 Task: Open Card PPC Ad Campaign in Board Sales Funnel Optimization and Management to Workspace Brand Strategy and add a team member Softage.2@softage.net, a label Blue, a checklist Literary Agent Representation, an attachment from your computer, a color Blue and finally, add a card description 'Develop and launch new email marketing campaign' and a comment 'Let us approach this task with a sense of self-reflection and self-awareness, recognizing our own strengths and weaknesses.'. Add a start date 'Jan 06, 1900' with a due date 'Jan 13, 1900'
Action: Mouse moved to (368, 164)
Screenshot: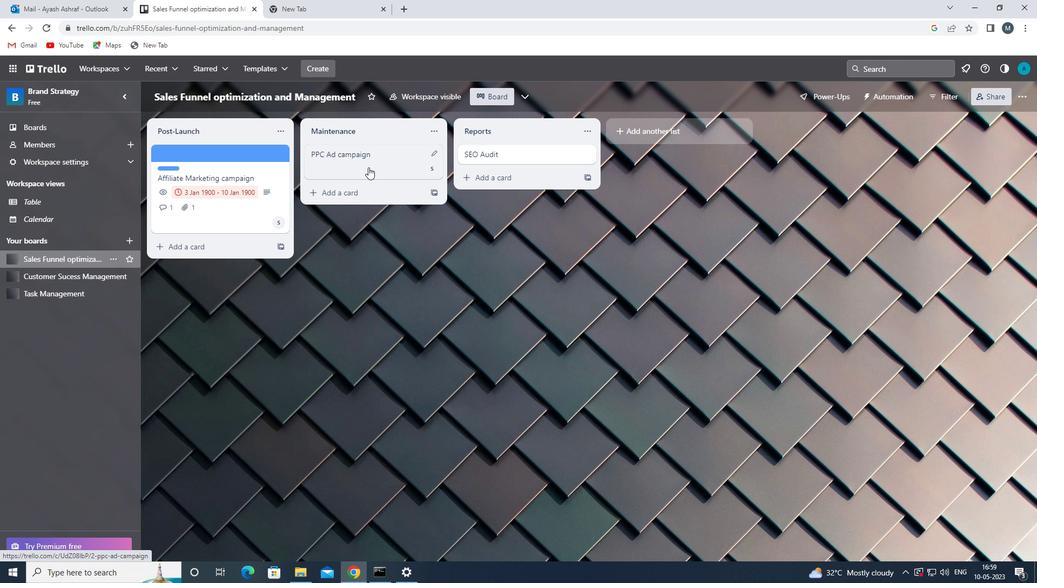 
Action: Mouse pressed left at (368, 164)
Screenshot: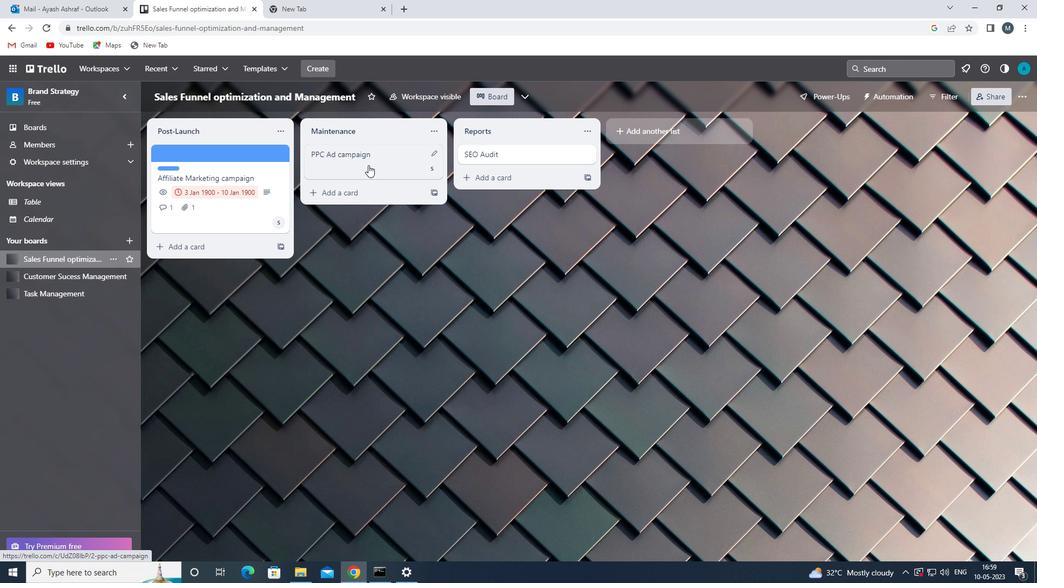 
Action: Mouse moved to (654, 193)
Screenshot: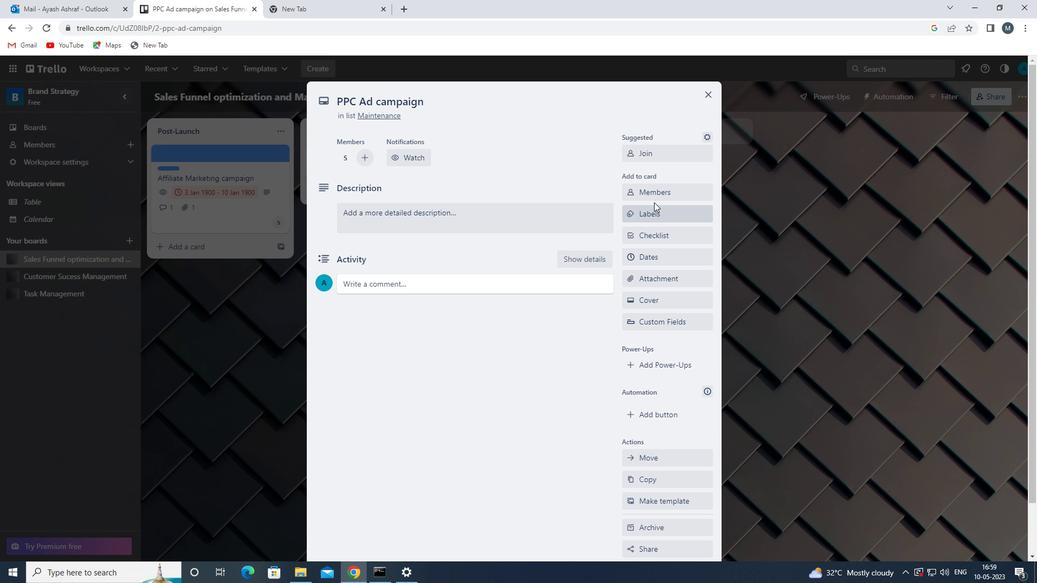 
Action: Mouse pressed left at (654, 193)
Screenshot: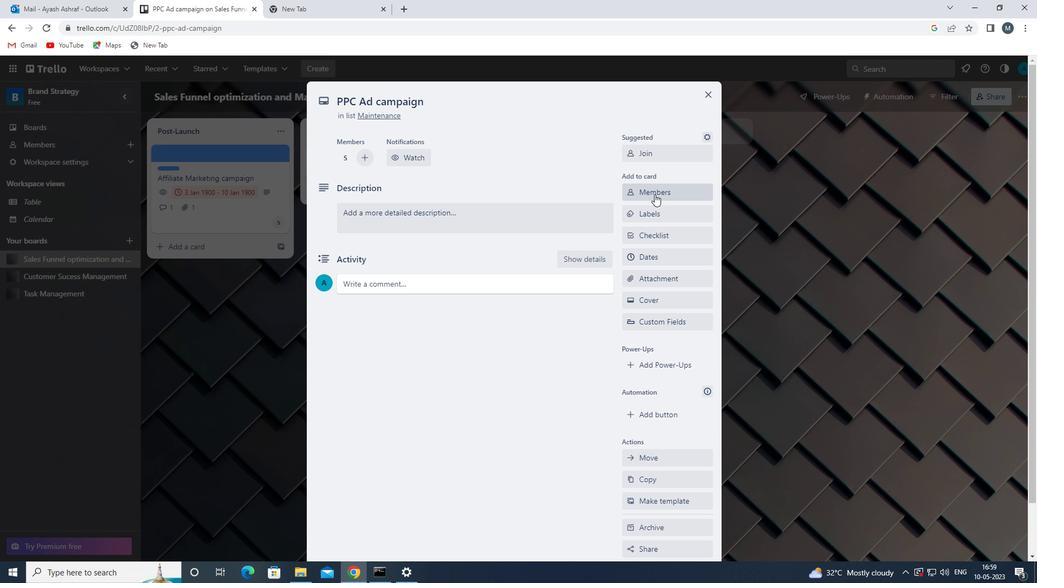 
Action: Mouse moved to (687, 328)
Screenshot: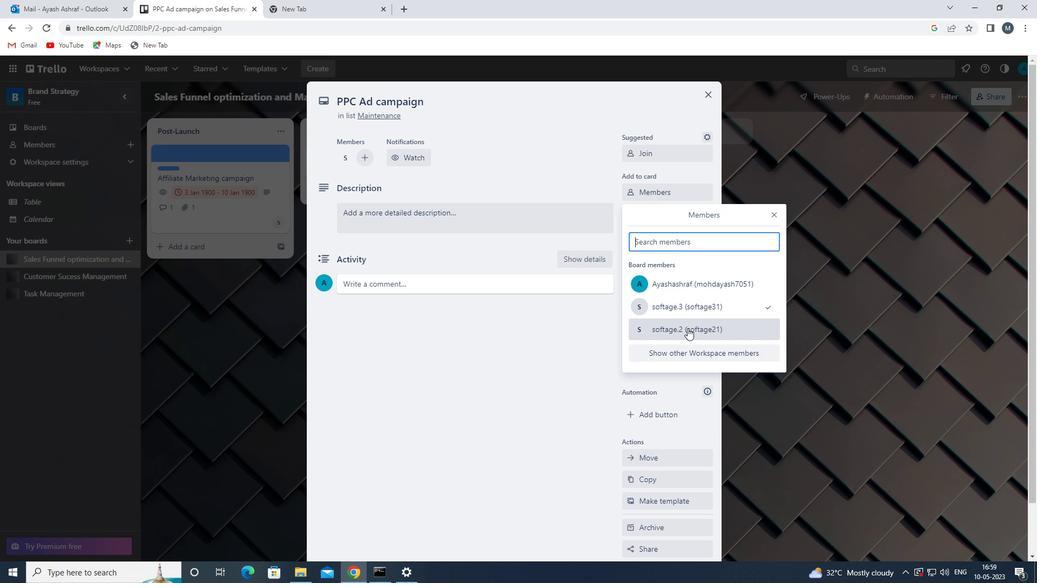 
Action: Mouse pressed left at (687, 328)
Screenshot: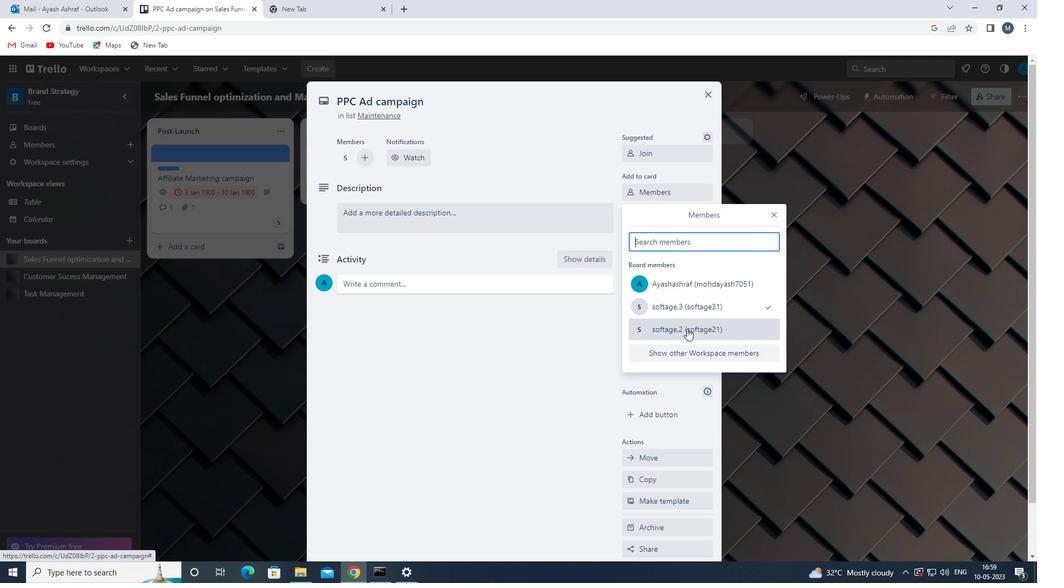
Action: Mouse moved to (770, 212)
Screenshot: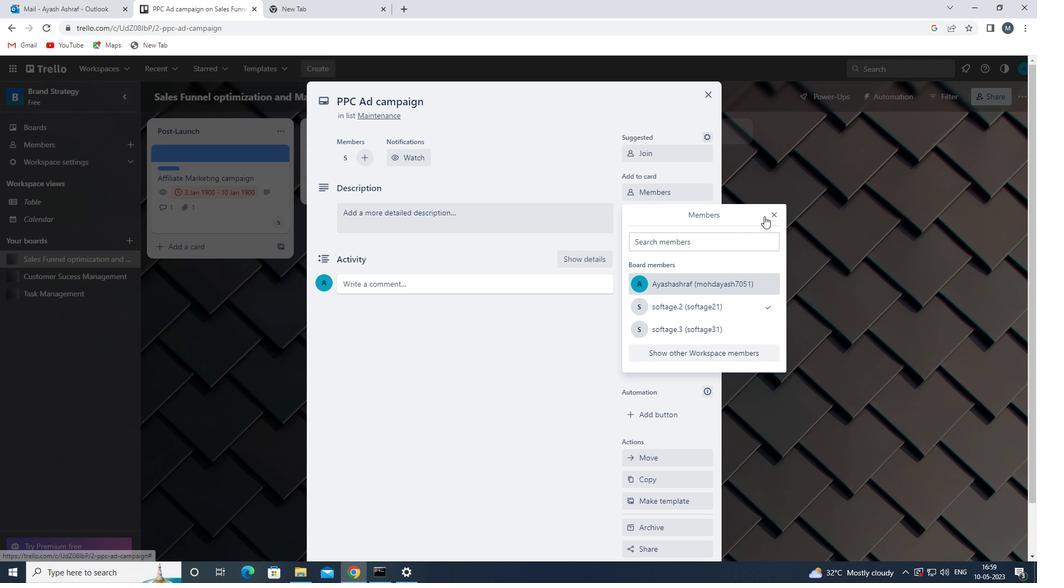 
Action: Mouse pressed left at (770, 212)
Screenshot: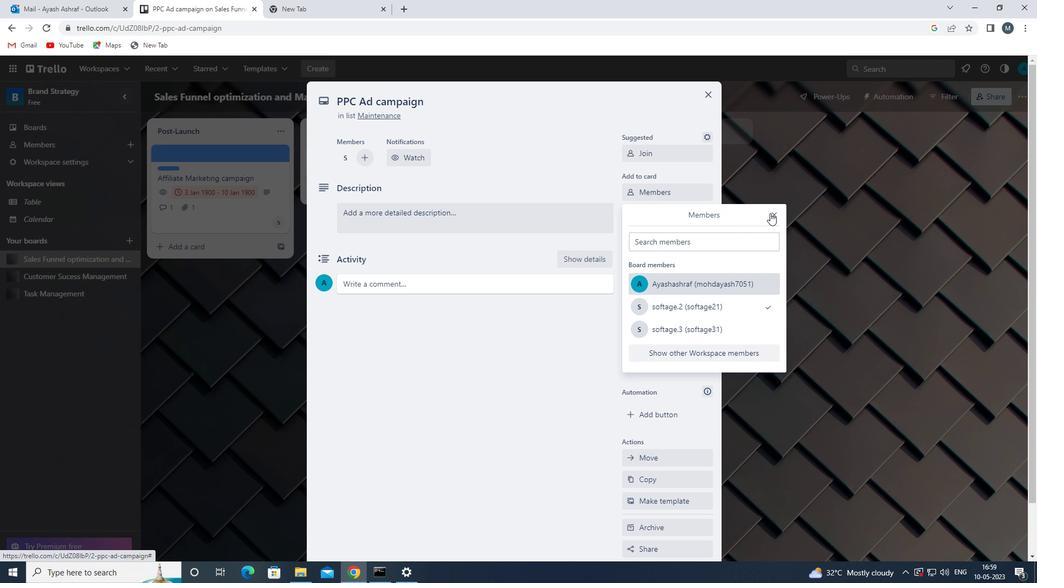 
Action: Mouse moved to (668, 219)
Screenshot: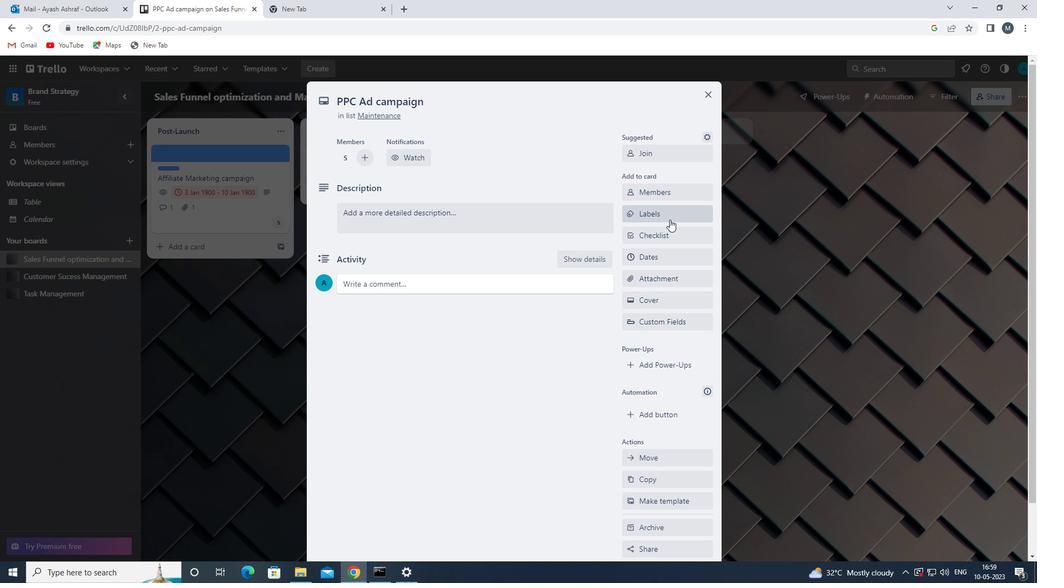 
Action: Mouse pressed left at (668, 219)
Screenshot: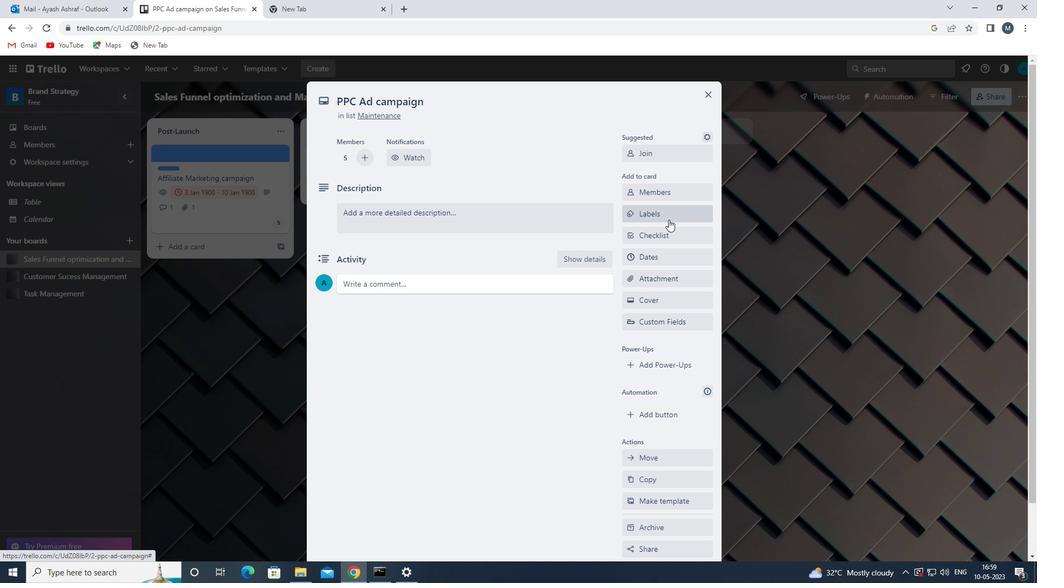 
Action: Mouse moved to (635, 400)
Screenshot: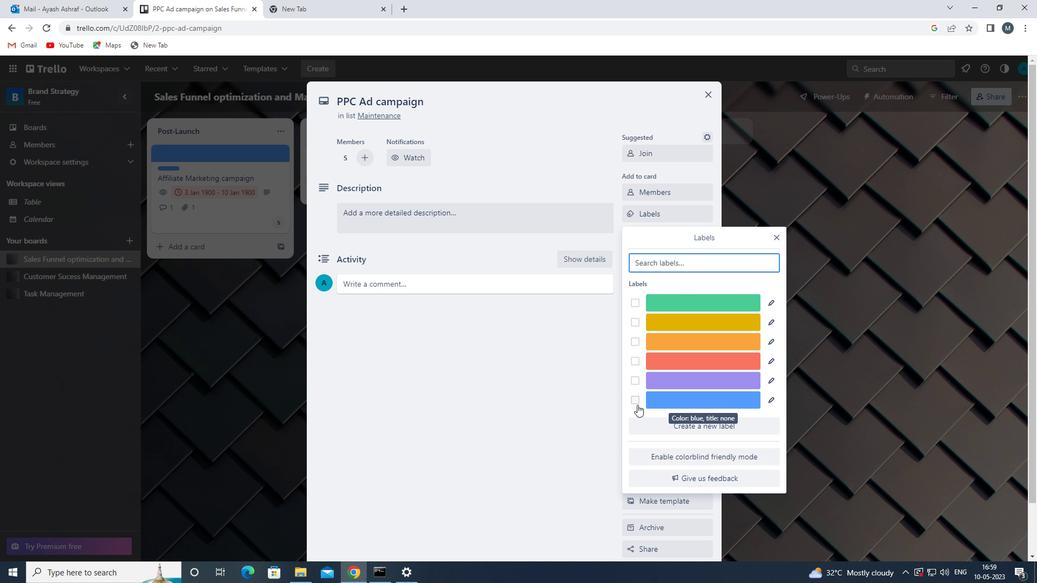 
Action: Mouse pressed left at (635, 400)
Screenshot: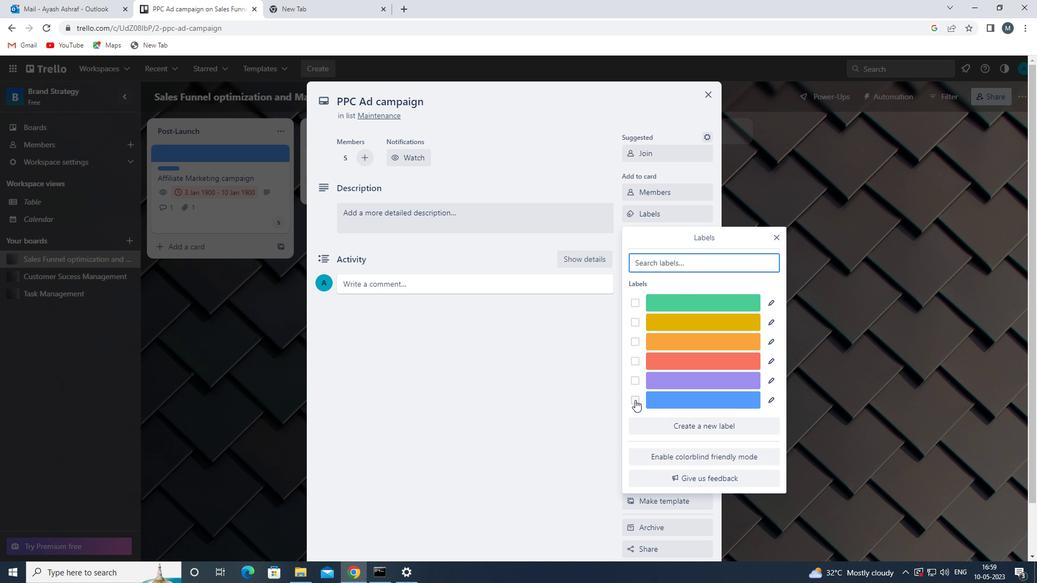 
Action: Mouse moved to (777, 235)
Screenshot: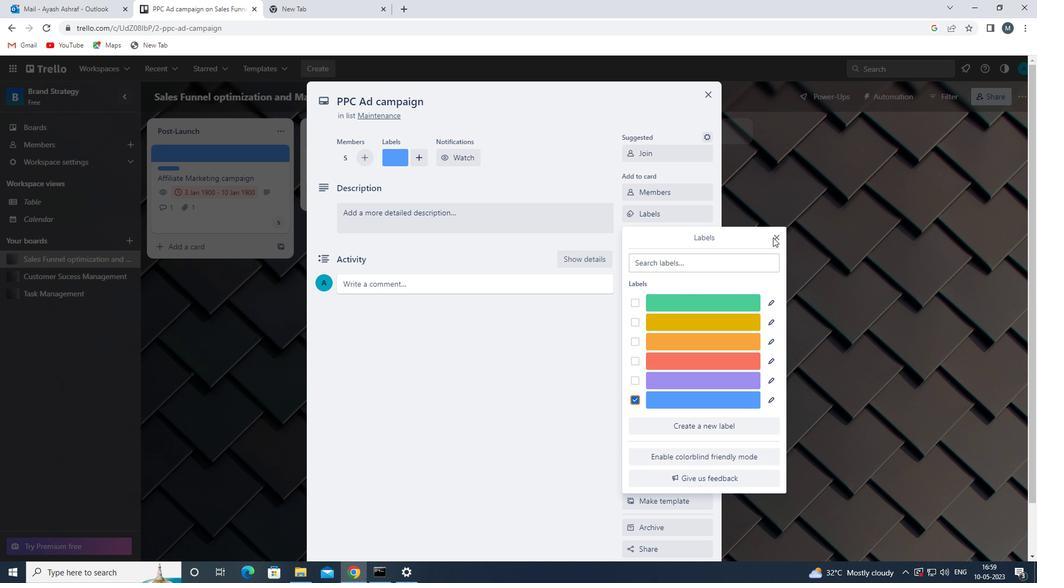 
Action: Mouse pressed left at (777, 235)
Screenshot: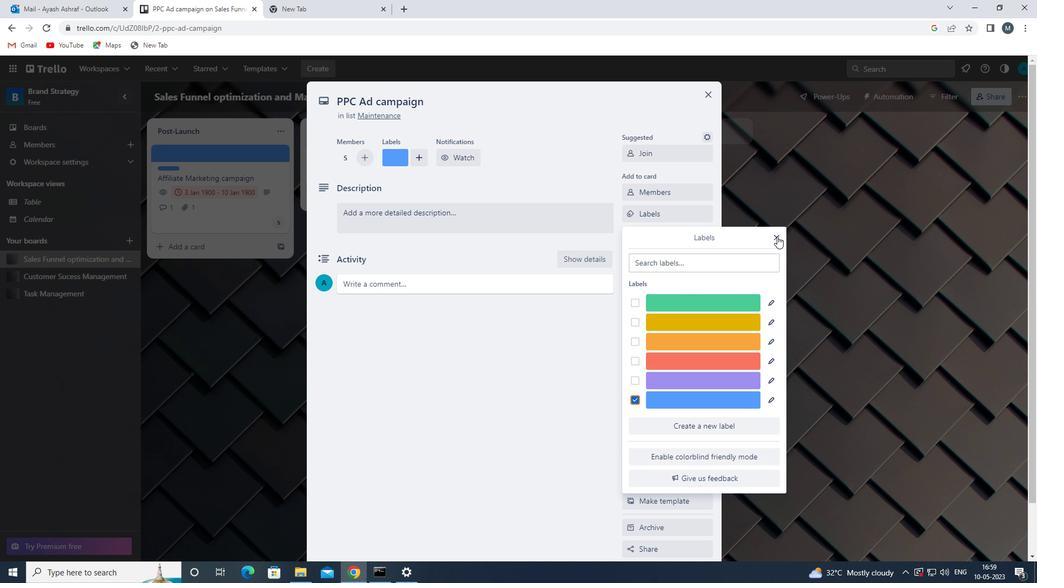 
Action: Mouse moved to (668, 238)
Screenshot: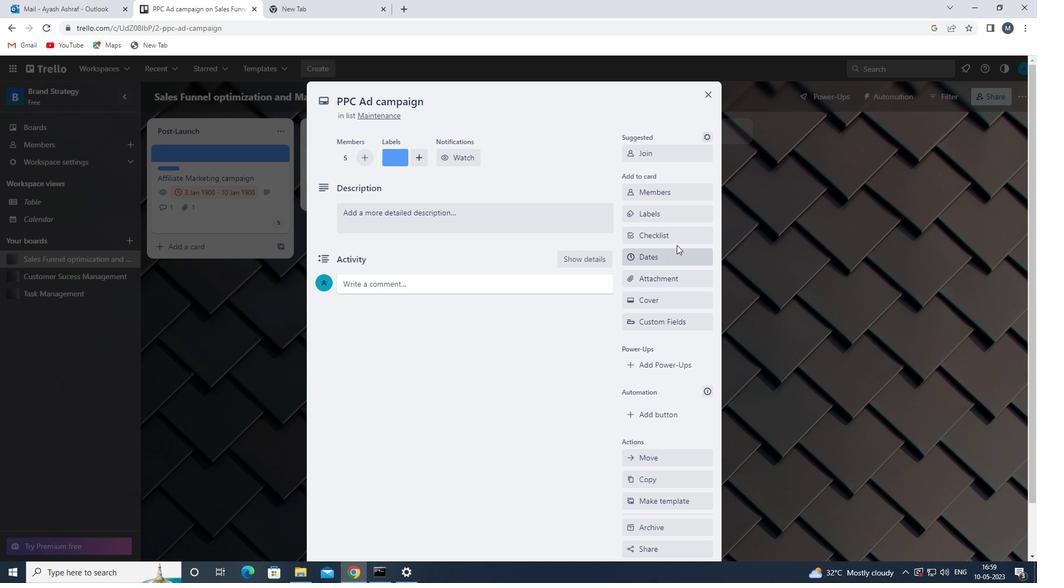 
Action: Mouse pressed left at (668, 238)
Screenshot: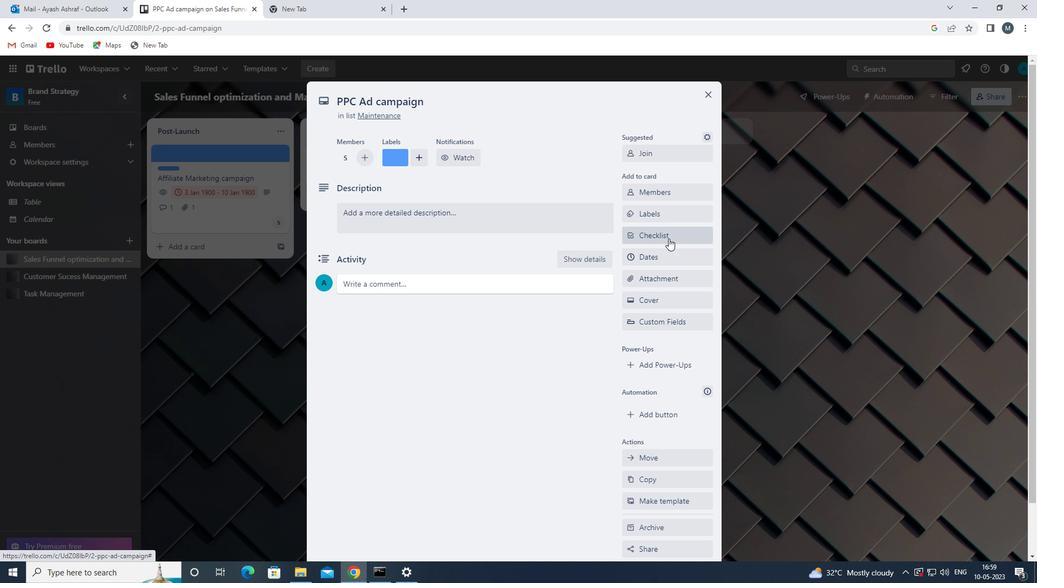 
Action: Mouse moved to (686, 294)
Screenshot: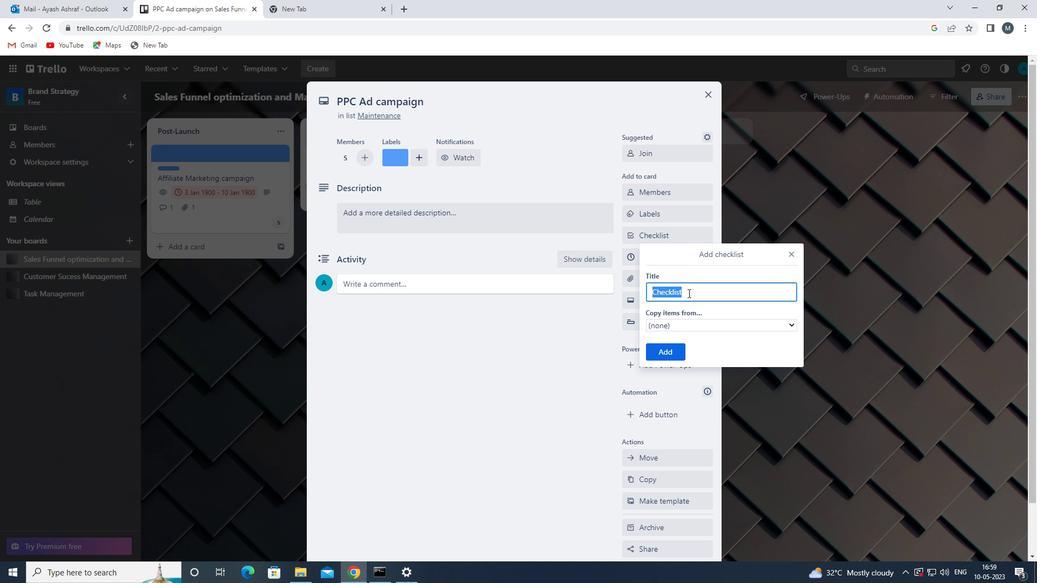 
Action: Key pressed <Key.backspace>li
Screenshot: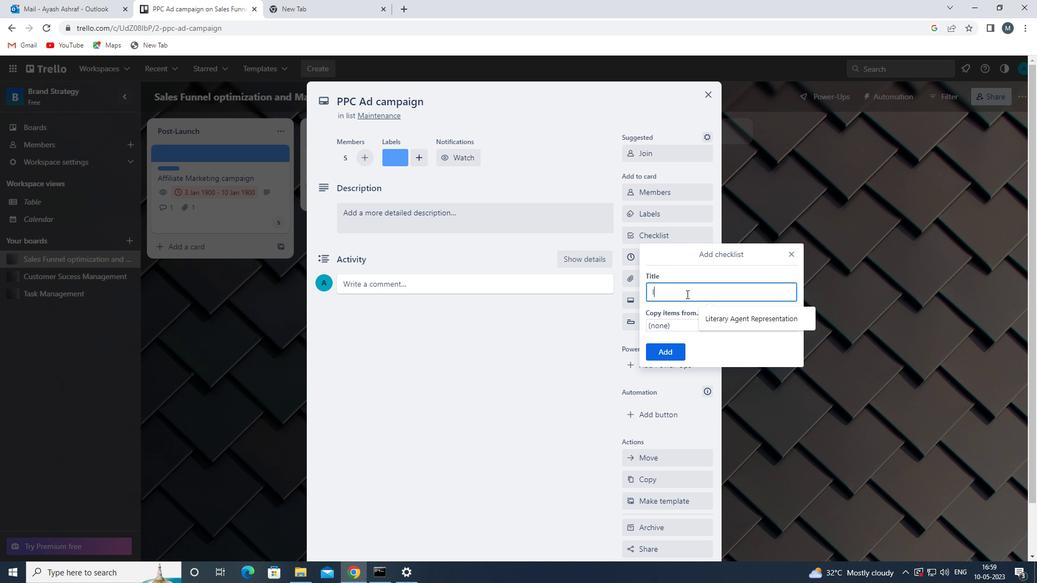 
Action: Mouse moved to (722, 325)
Screenshot: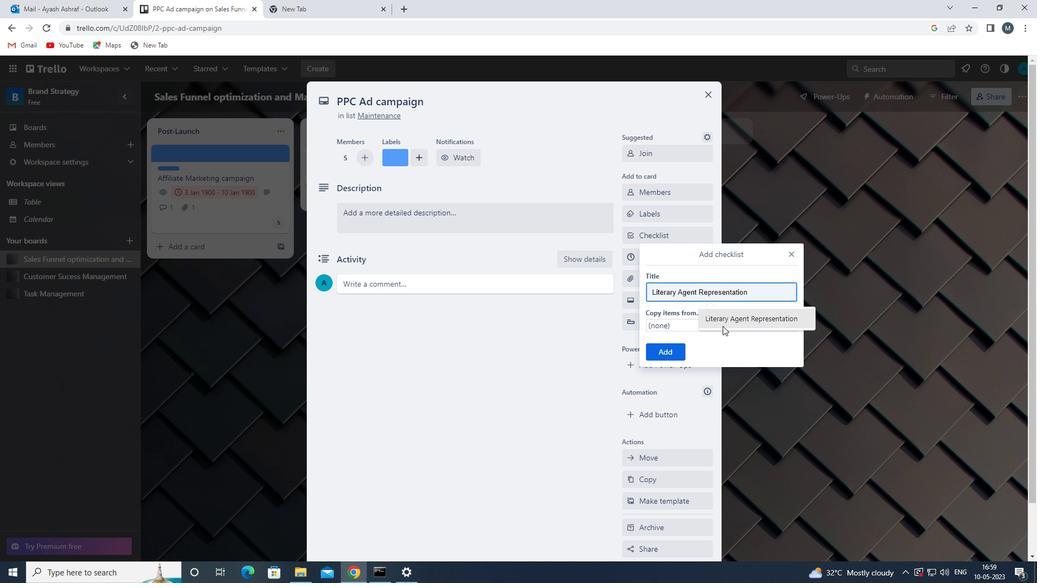 
Action: Mouse pressed left at (722, 325)
Screenshot: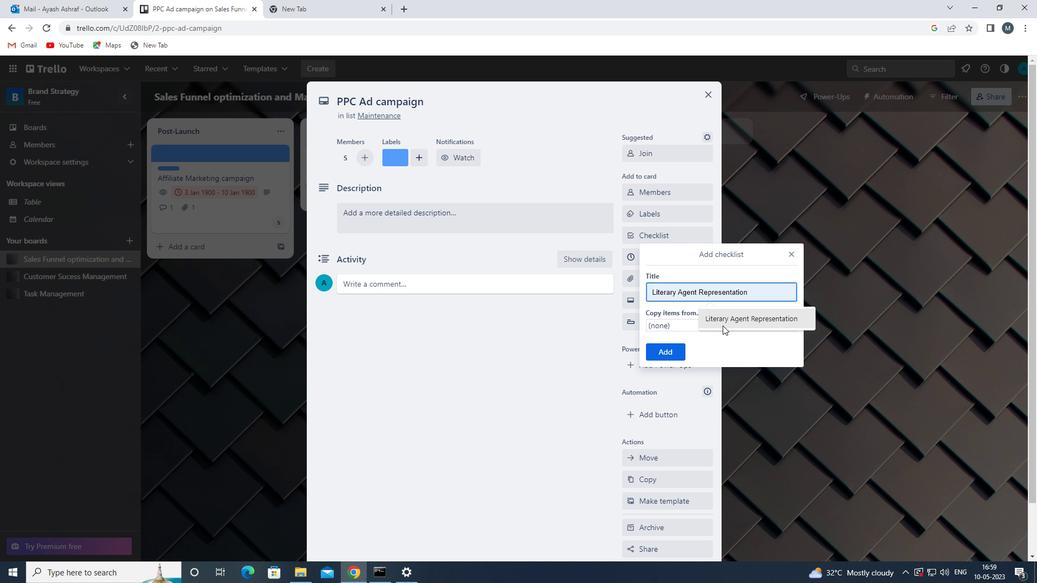 
Action: Mouse moved to (664, 358)
Screenshot: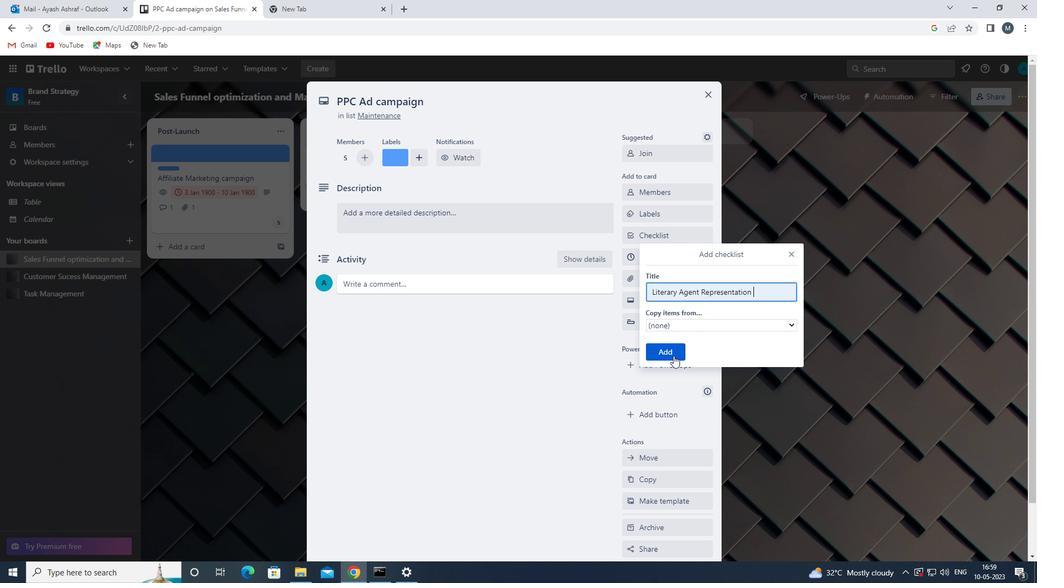 
Action: Mouse pressed left at (664, 358)
Screenshot: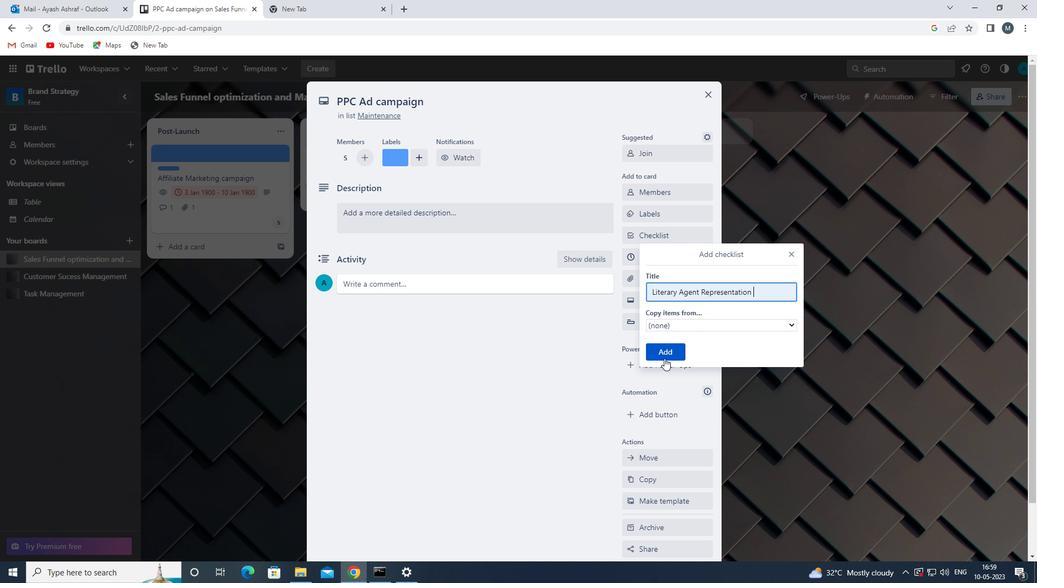 
Action: Mouse moved to (676, 284)
Screenshot: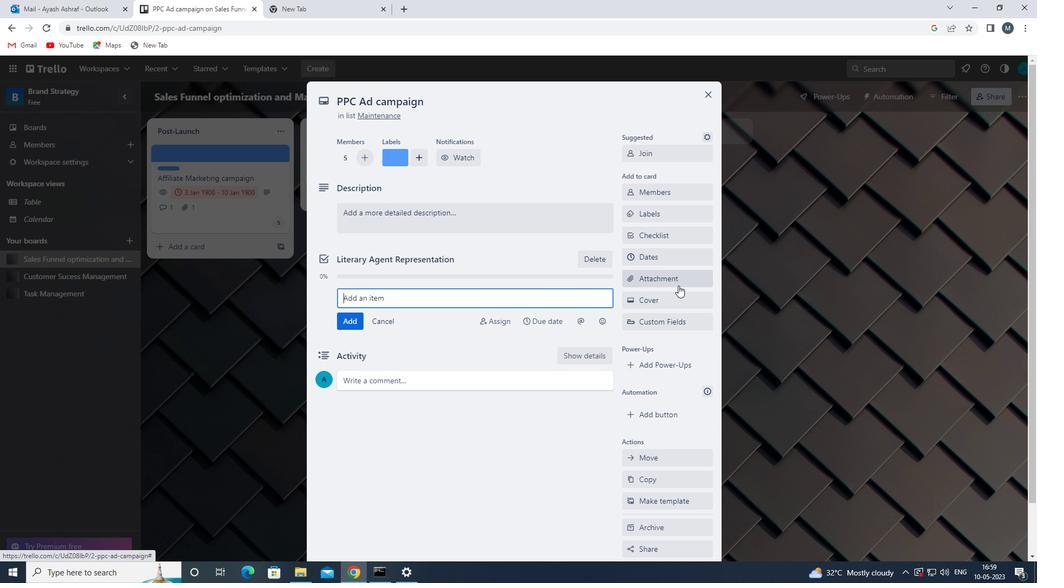 
Action: Mouse pressed left at (676, 284)
Screenshot: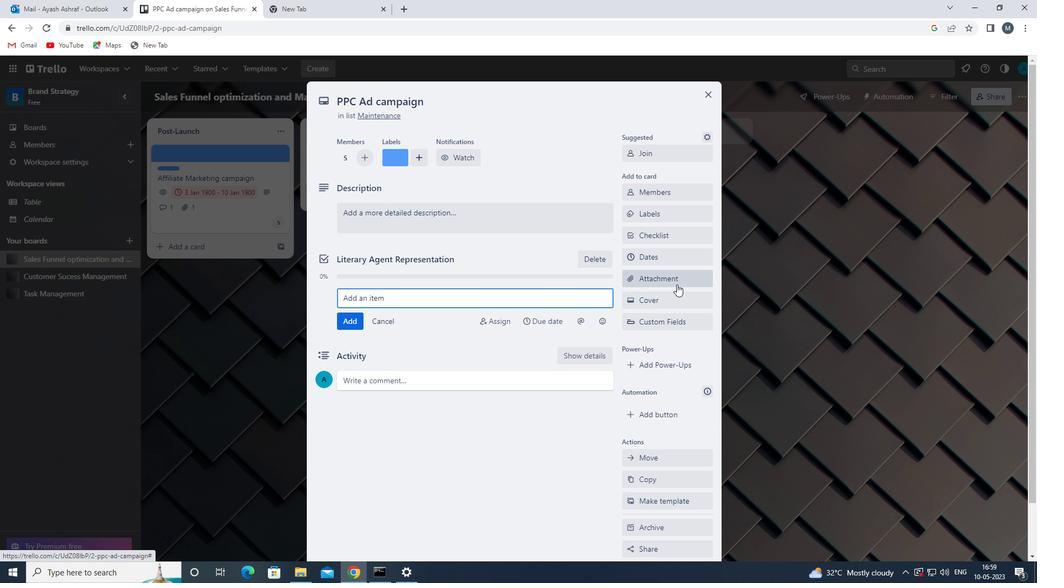 
Action: Mouse moved to (659, 328)
Screenshot: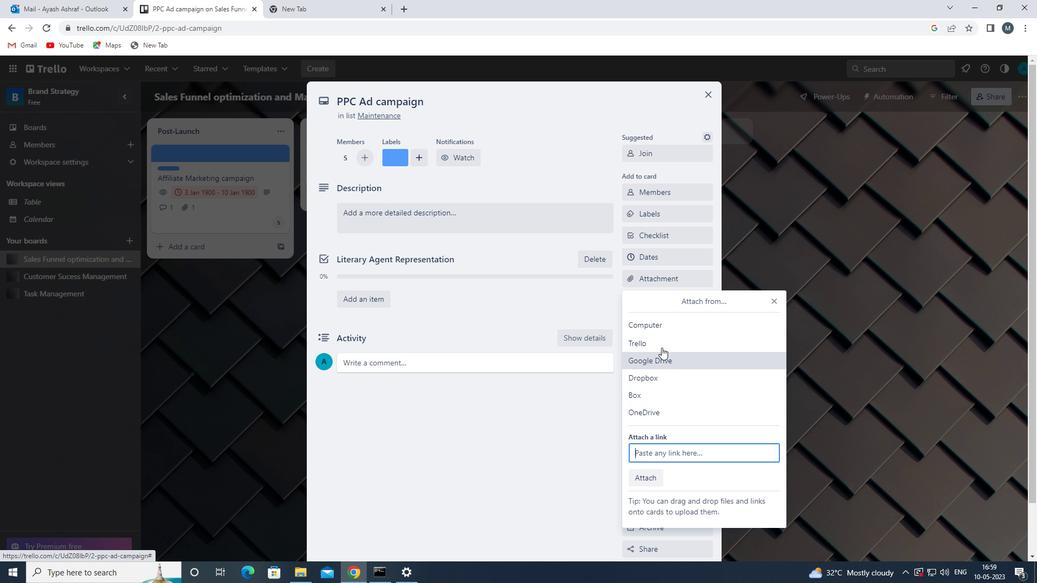 
Action: Mouse pressed left at (659, 328)
Screenshot: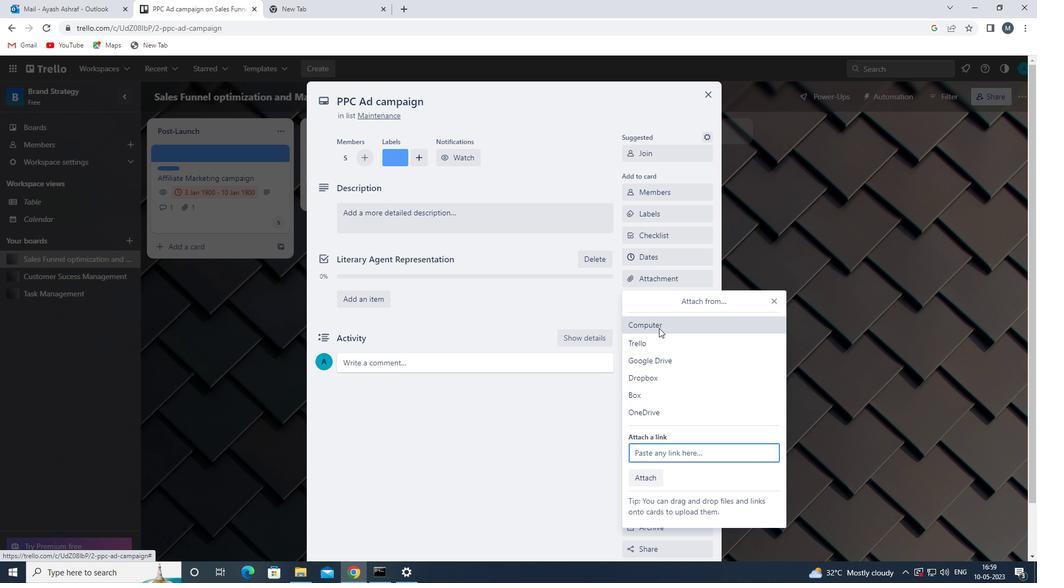 
Action: Mouse moved to (250, 190)
Screenshot: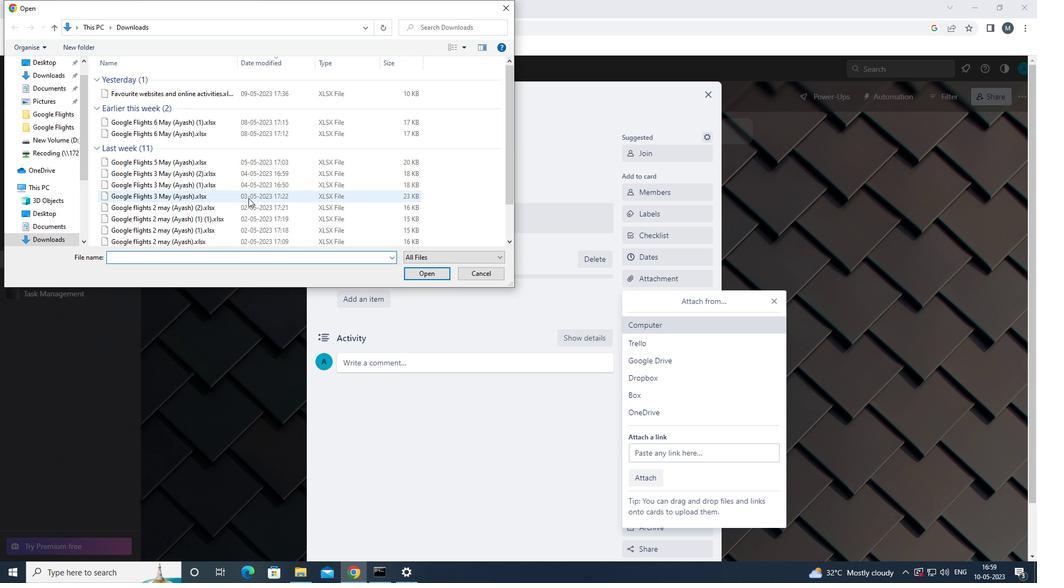 
Action: Mouse pressed left at (250, 190)
Screenshot: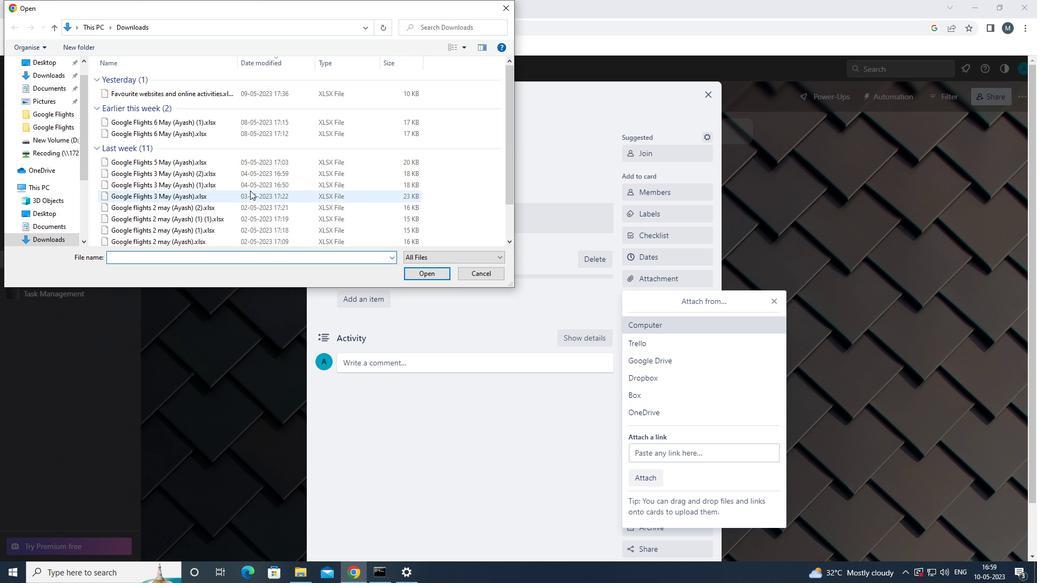 
Action: Mouse moved to (417, 269)
Screenshot: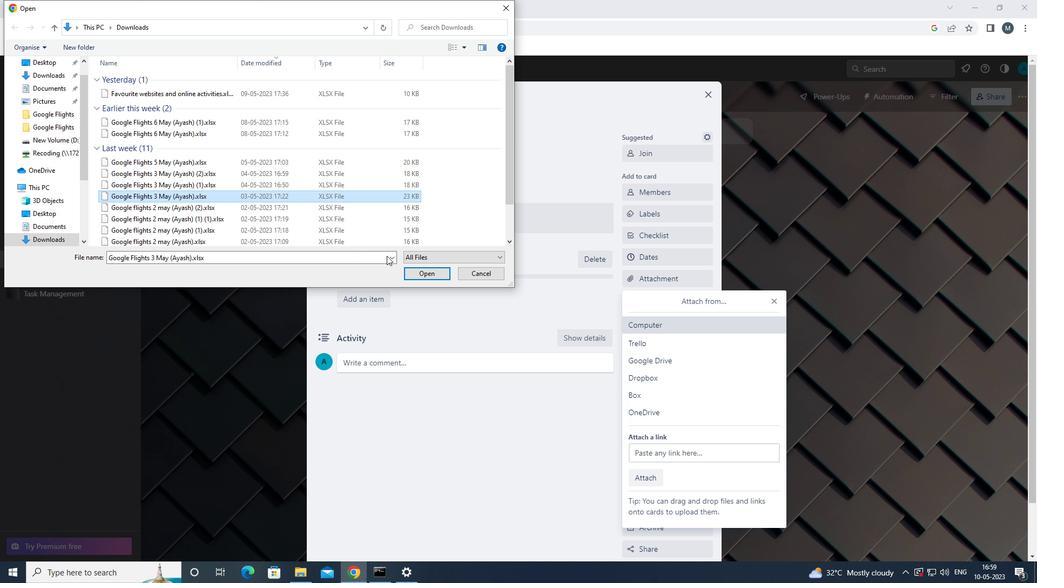 
Action: Mouse pressed left at (417, 269)
Screenshot: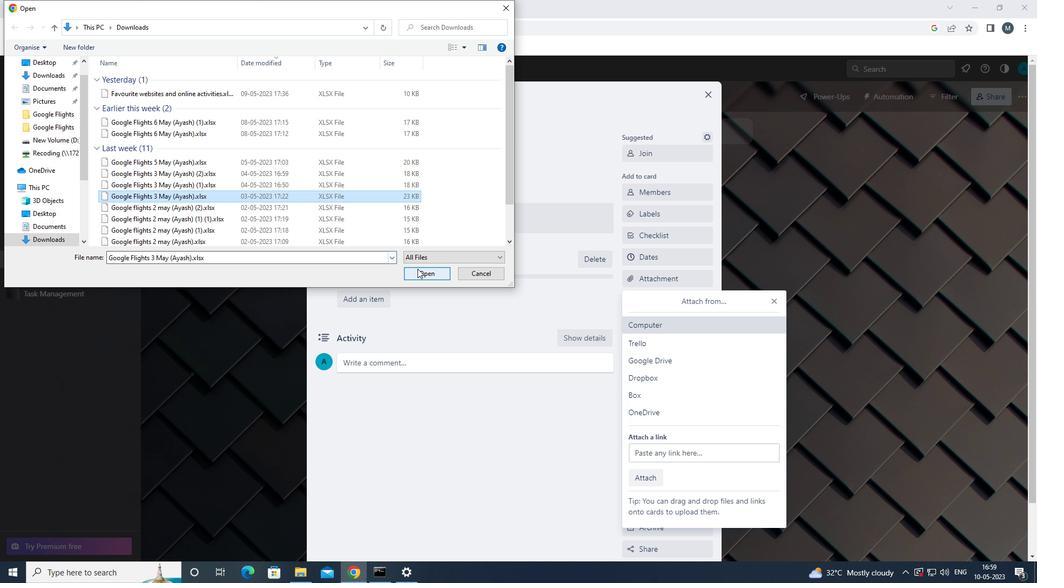 
Action: Mouse moved to (650, 306)
Screenshot: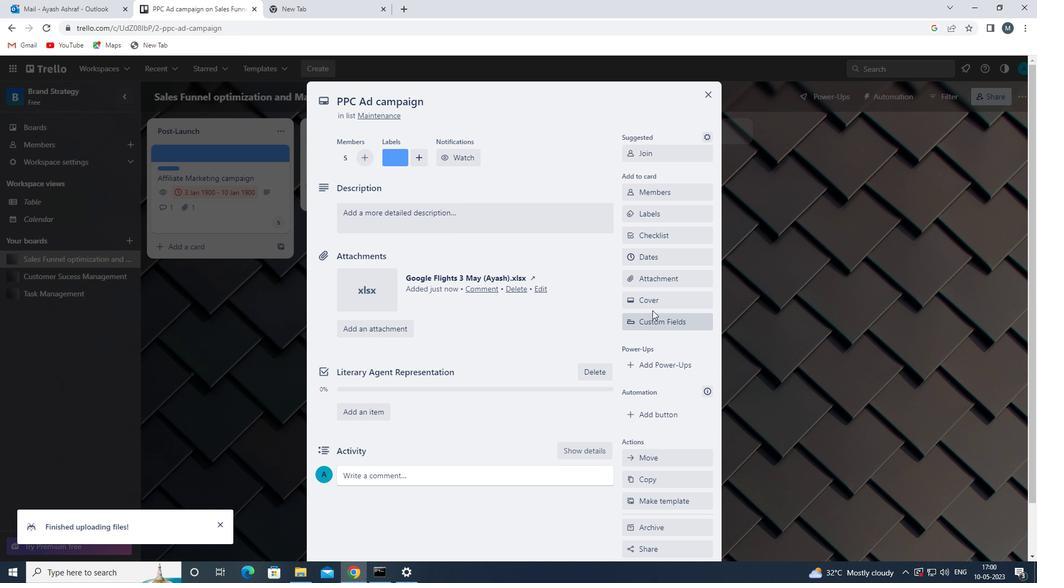 
Action: Mouse scrolled (650, 305) with delta (0, 0)
Screenshot: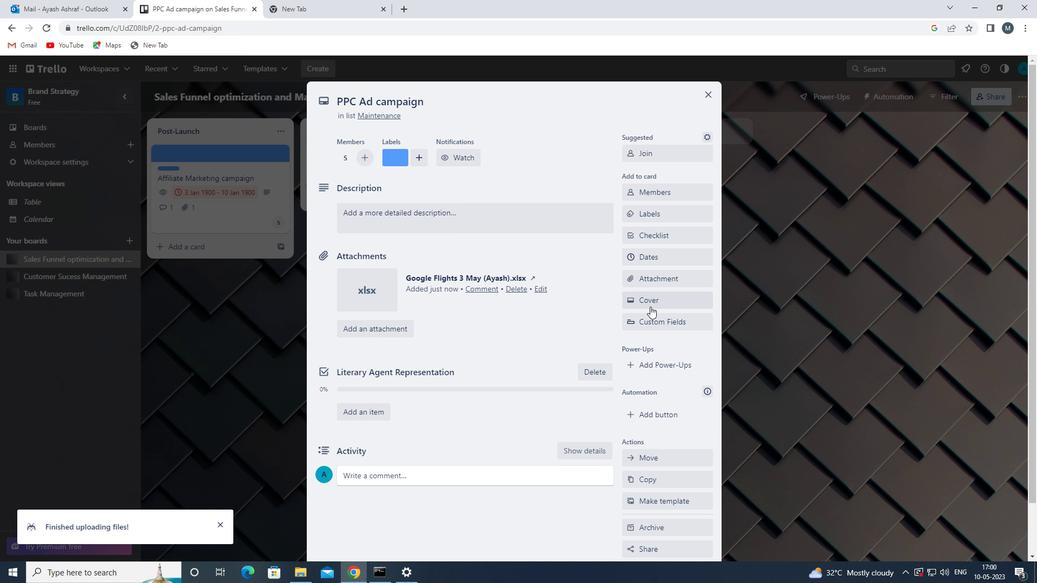 
Action: Mouse moved to (380, 162)
Screenshot: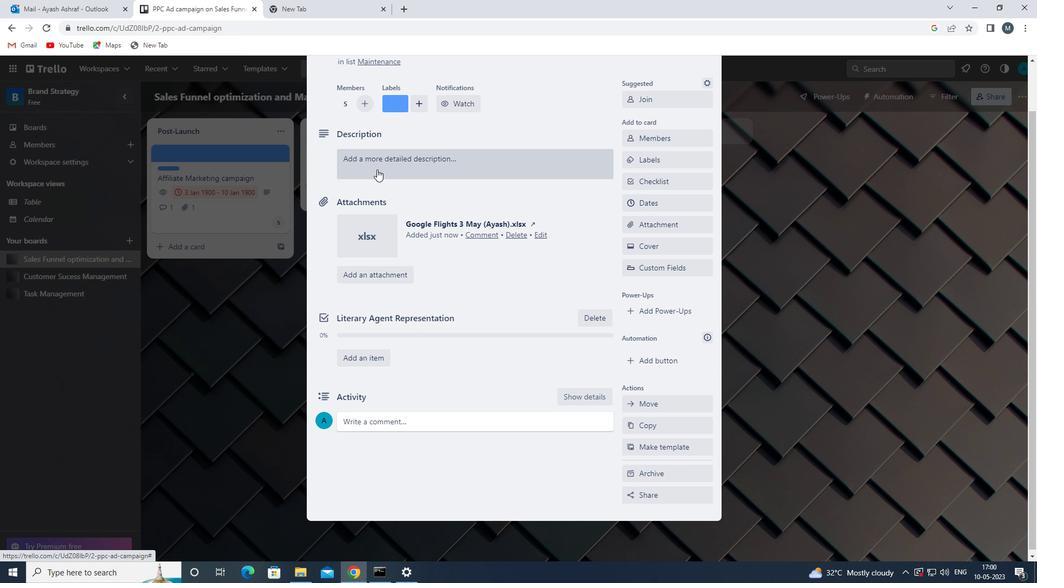 
Action: Mouse pressed left at (380, 162)
Screenshot: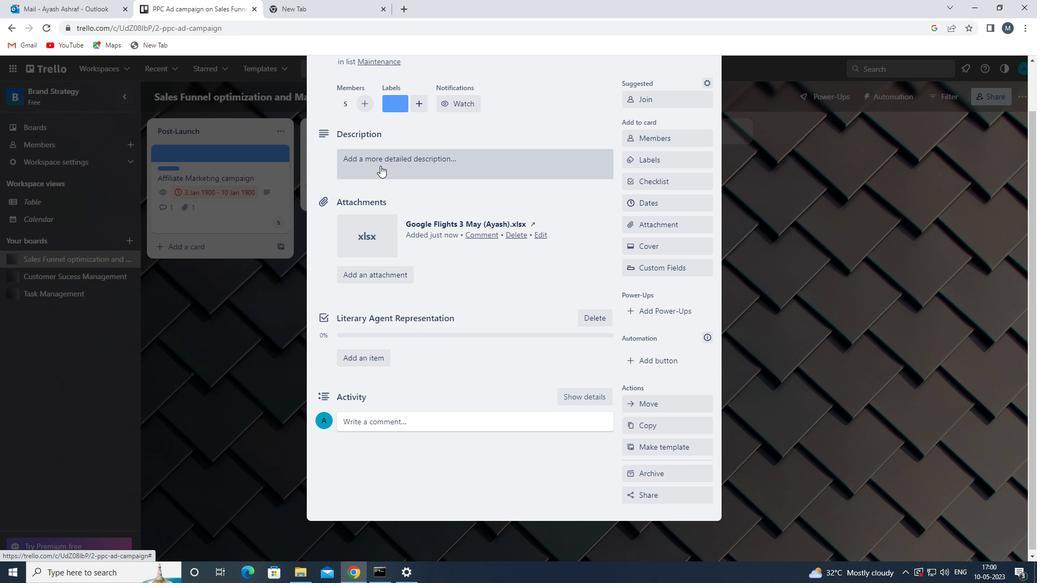 
Action: Mouse moved to (385, 203)
Screenshot: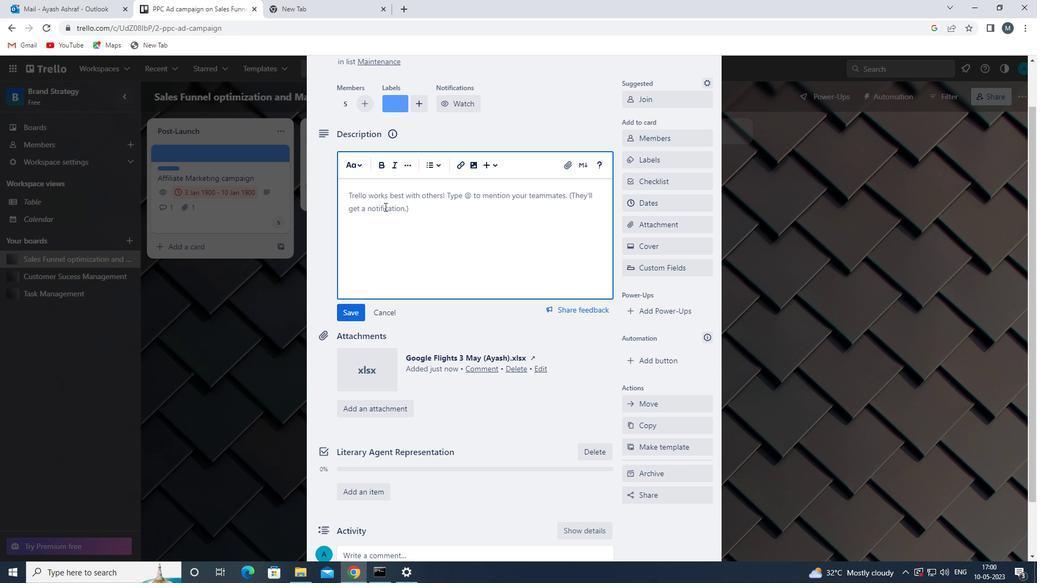 
Action: Mouse pressed left at (385, 203)
Screenshot: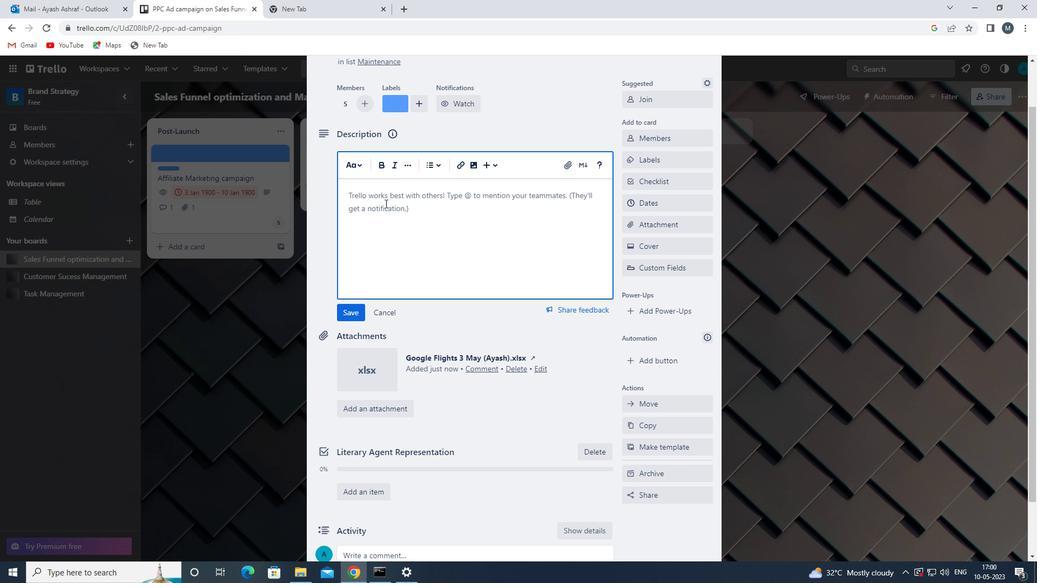 
Action: Mouse moved to (646, 246)
Screenshot: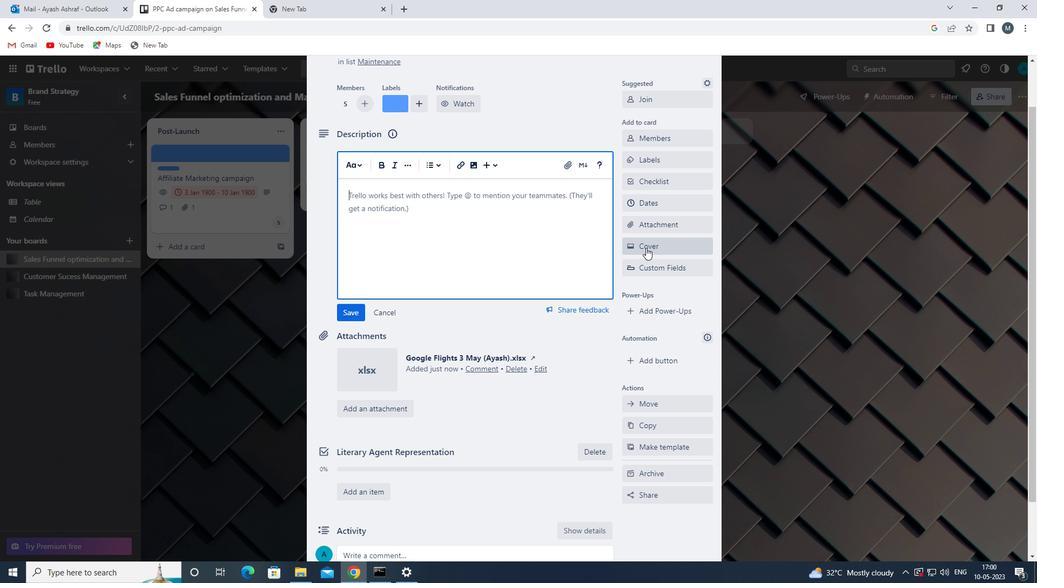 
Action: Mouse pressed left at (646, 246)
Screenshot: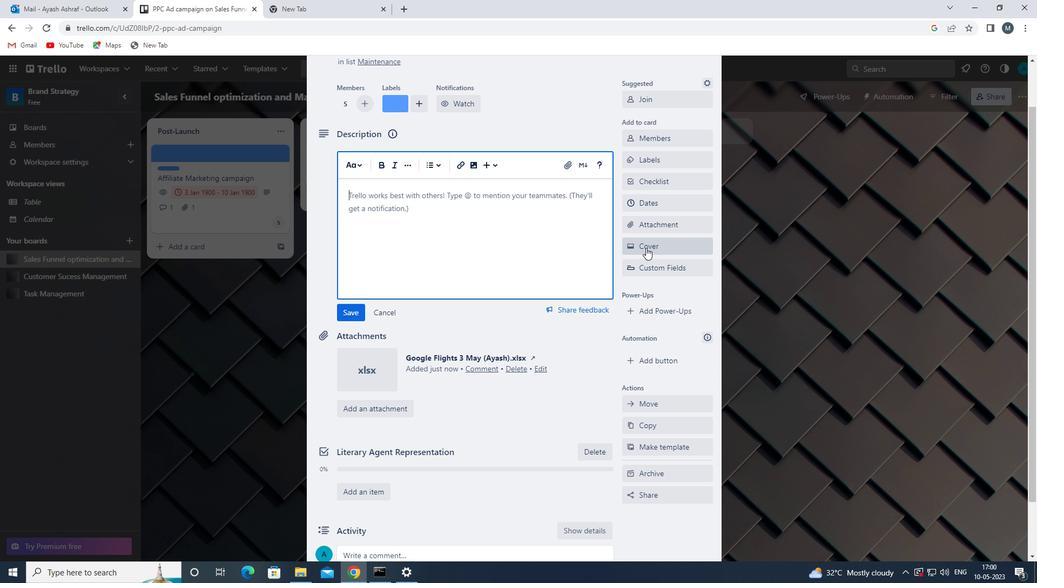 
Action: Mouse moved to (643, 368)
Screenshot: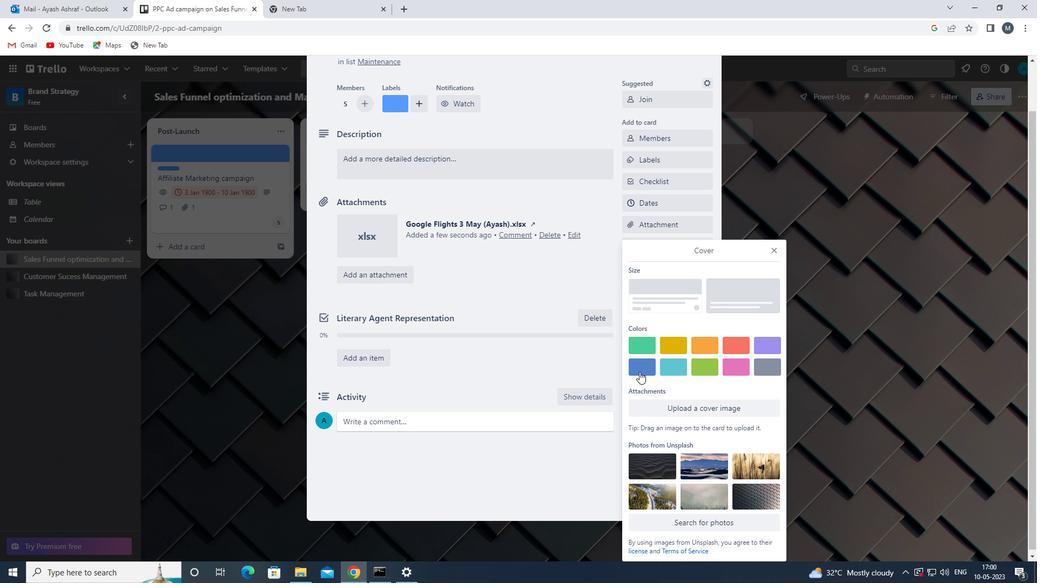 
Action: Mouse pressed left at (643, 368)
Screenshot: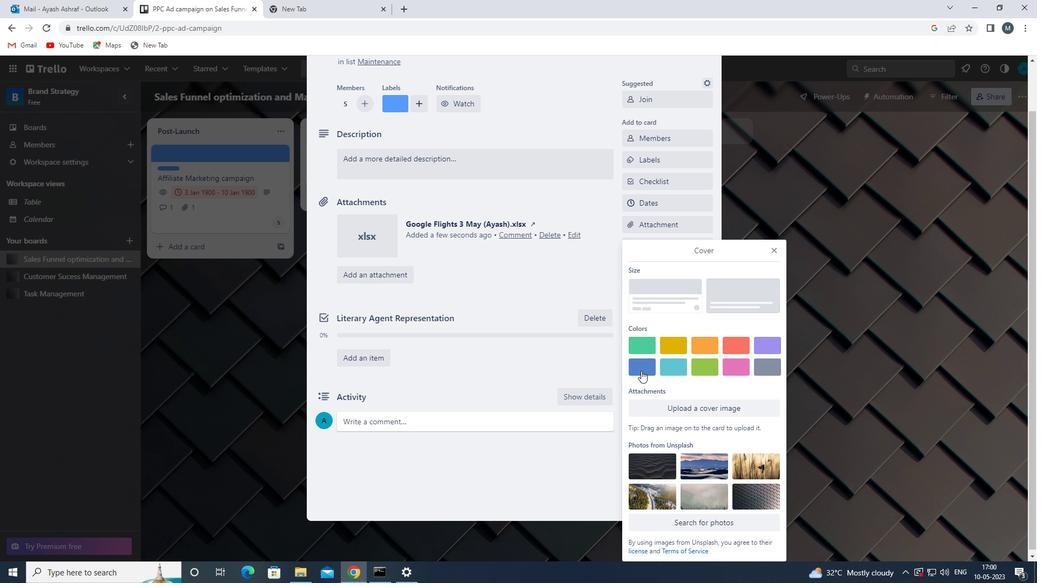 
Action: Mouse moved to (771, 232)
Screenshot: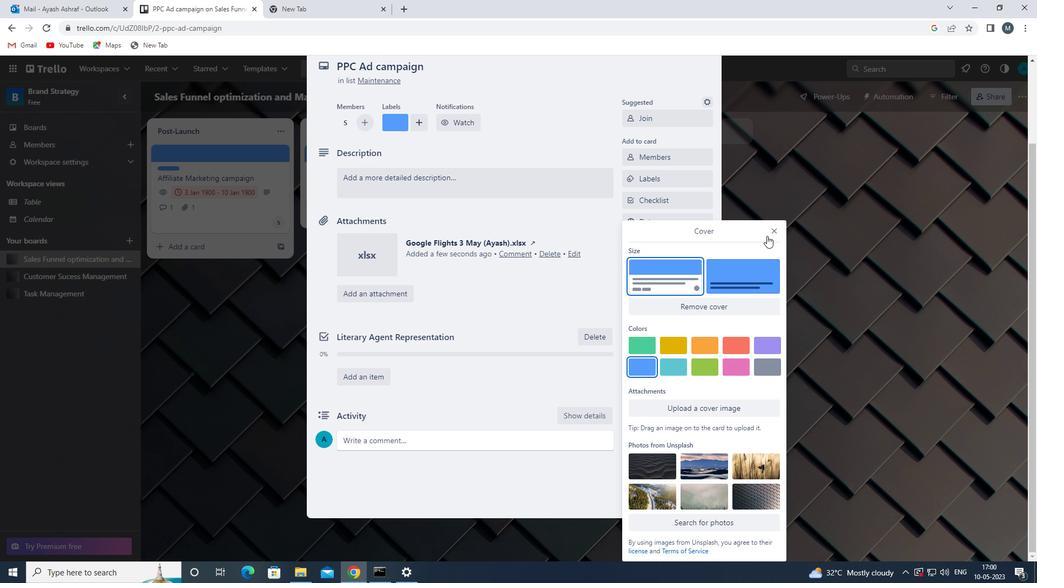 
Action: Mouse pressed left at (771, 232)
Screenshot: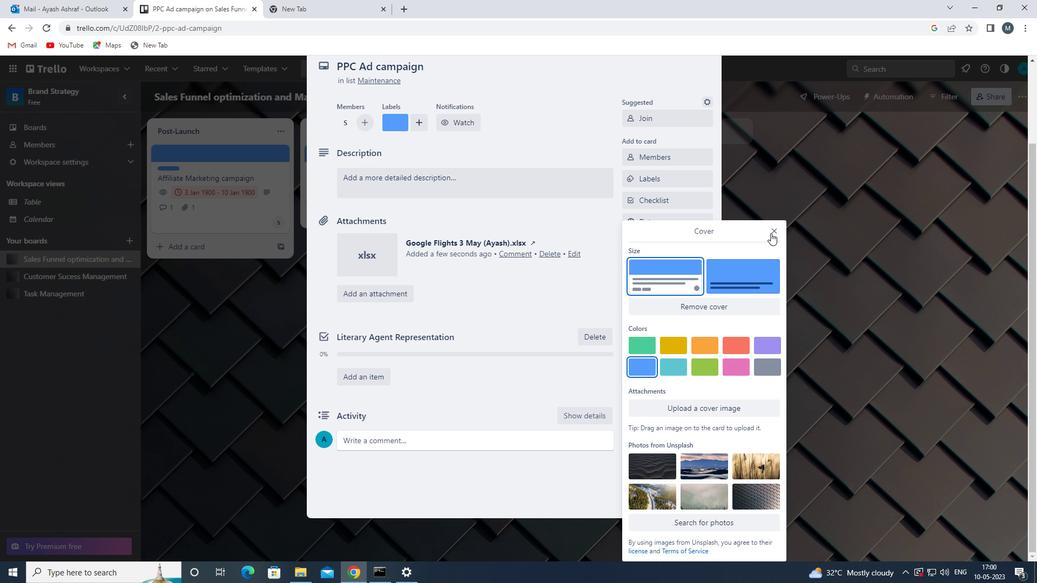 
Action: Mouse moved to (415, 173)
Screenshot: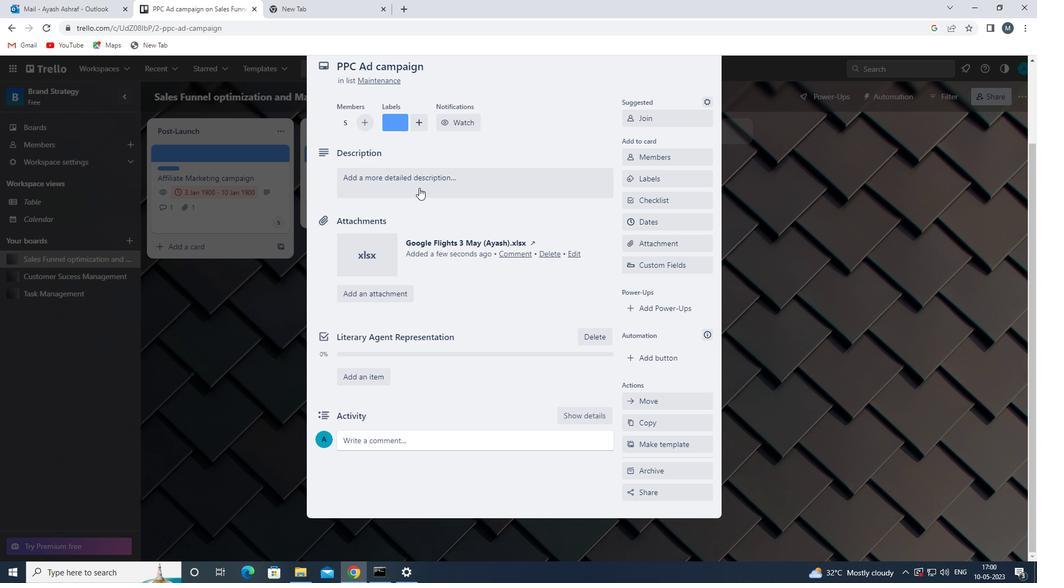 
Action: Mouse pressed left at (415, 173)
Screenshot: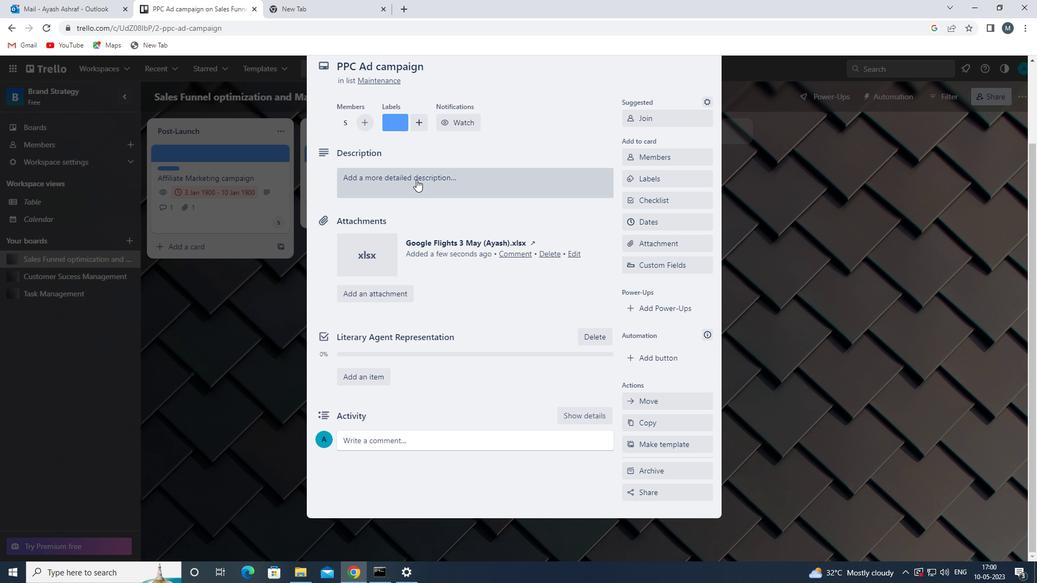 
Action: Mouse moved to (403, 220)
Screenshot: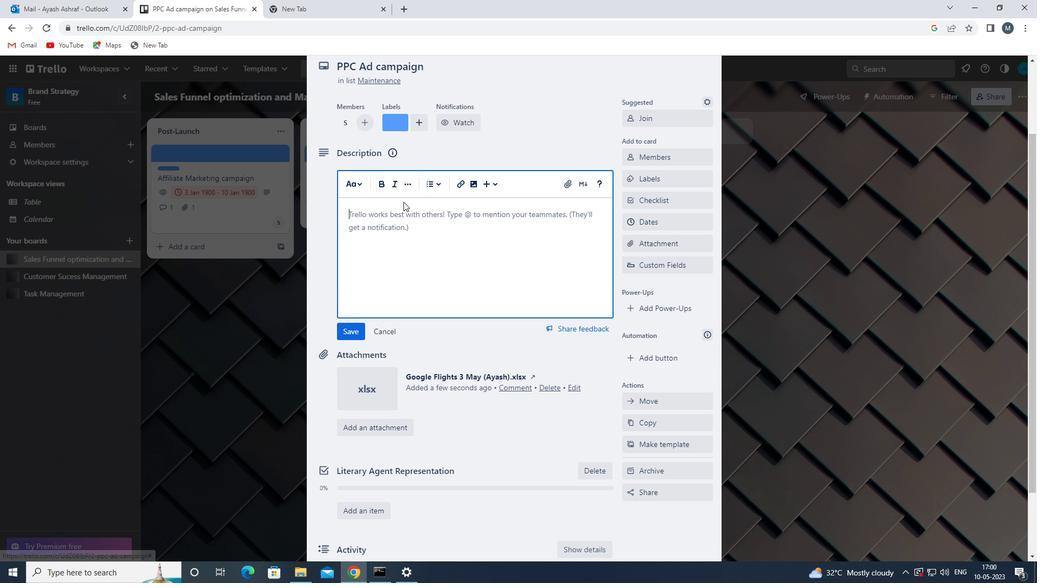 
Action: Key pressed <Key.shift>DEVELOP<Key.space>AND<Key.space>LAUNCH<Key.space>NEW<Key.space>EMAIL<Key.space>MARKETING<Key.space>CAMPAIGN<Key.space>
Screenshot: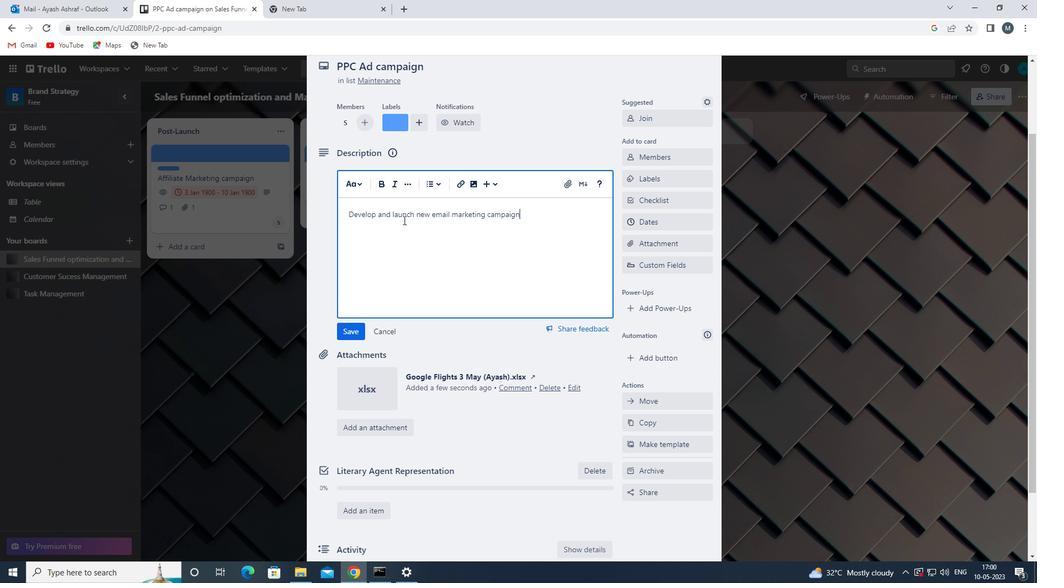 
Action: Mouse moved to (346, 327)
Screenshot: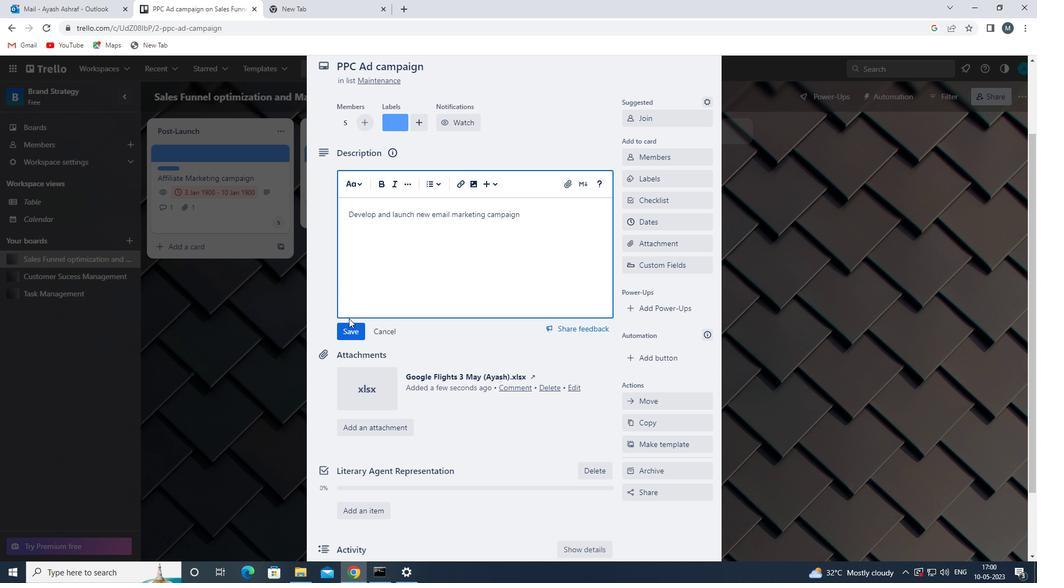
Action: Mouse pressed left at (346, 327)
Screenshot: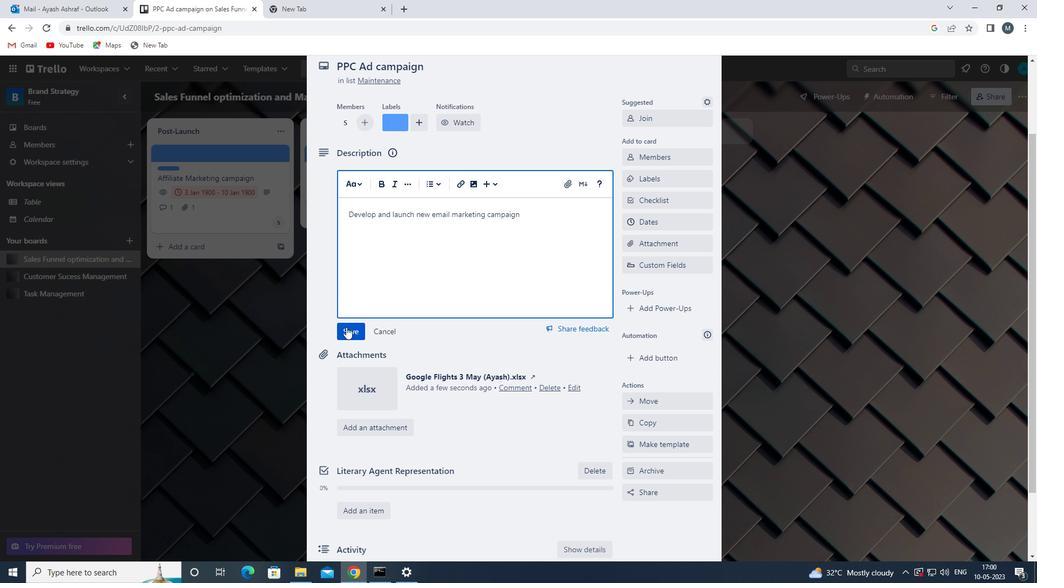 
Action: Mouse moved to (380, 422)
Screenshot: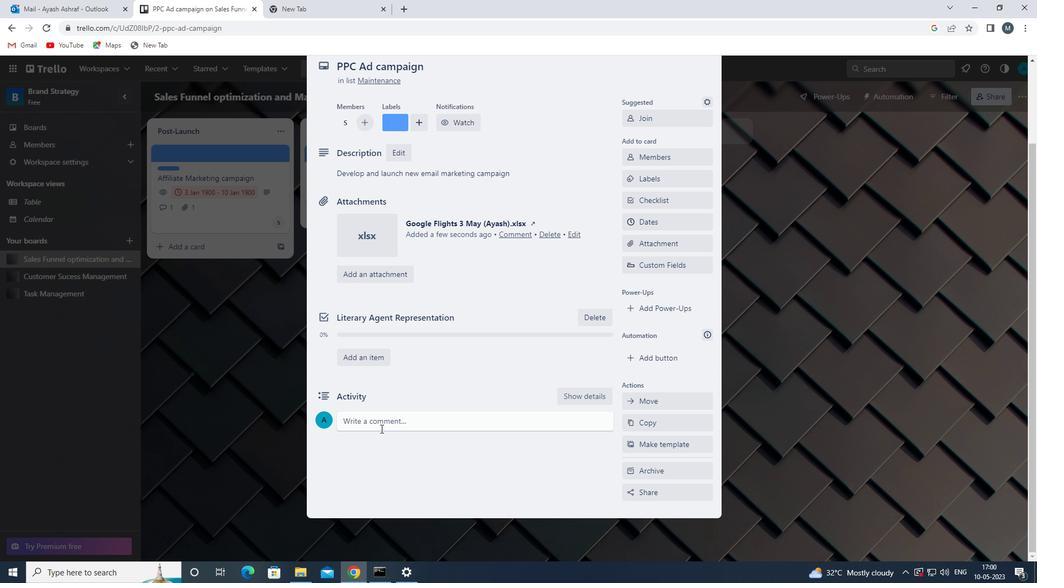 
Action: Mouse pressed left at (380, 422)
Screenshot: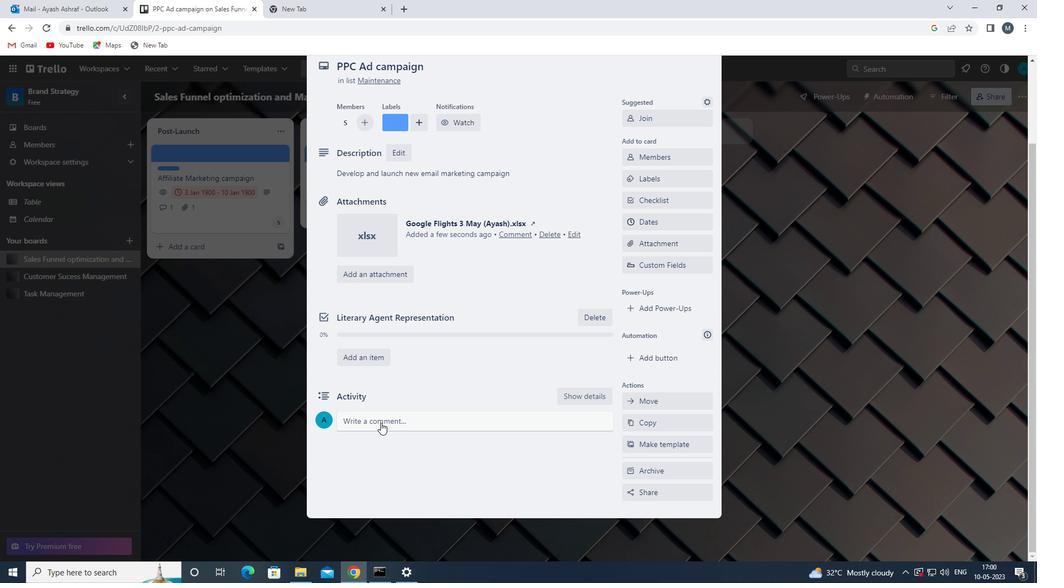 
Action: Mouse moved to (388, 455)
Screenshot: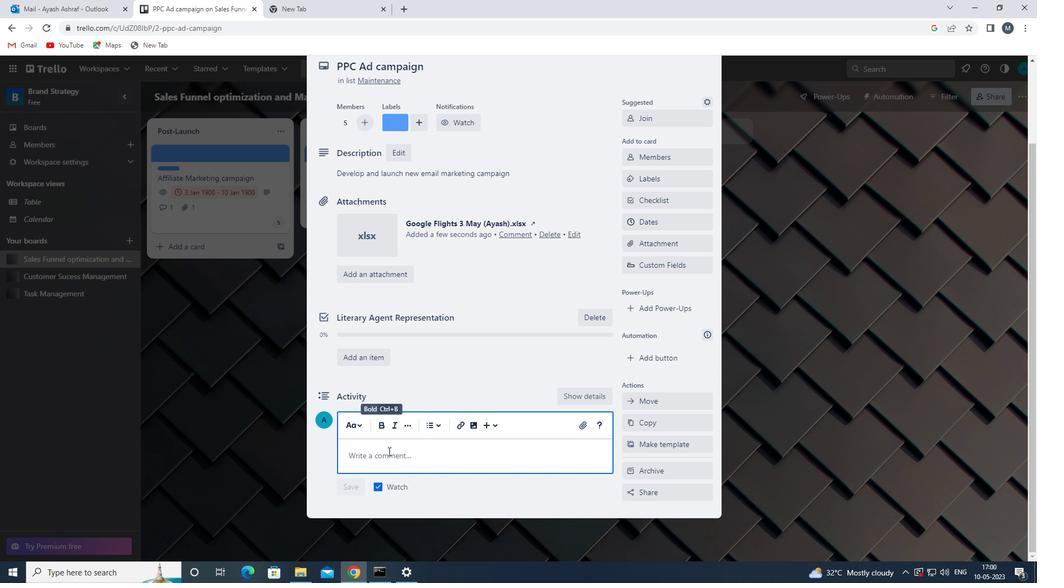 
Action: Mouse pressed left at (388, 455)
Screenshot: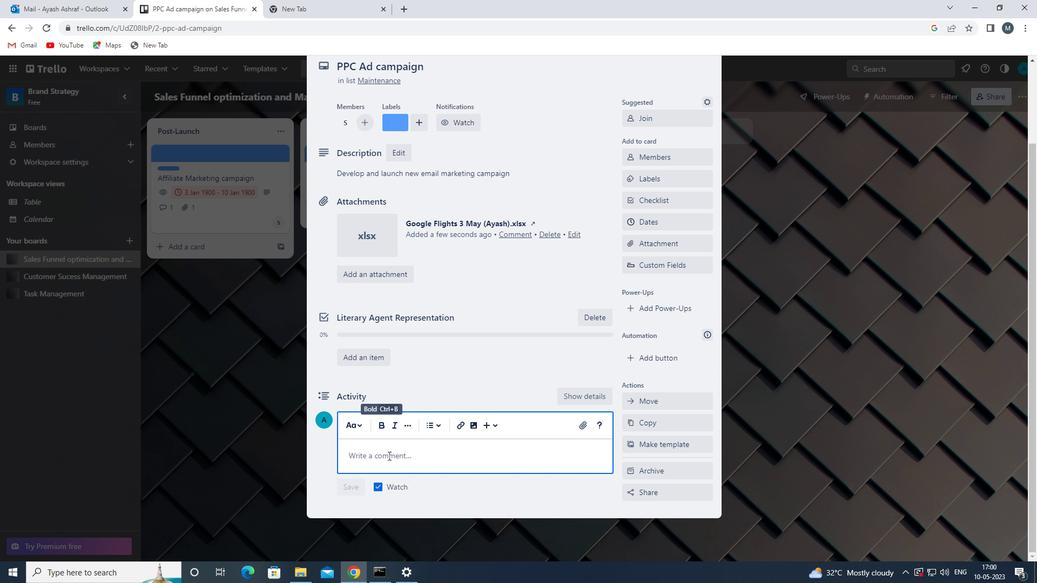 
Action: Mouse moved to (389, 456)
Screenshot: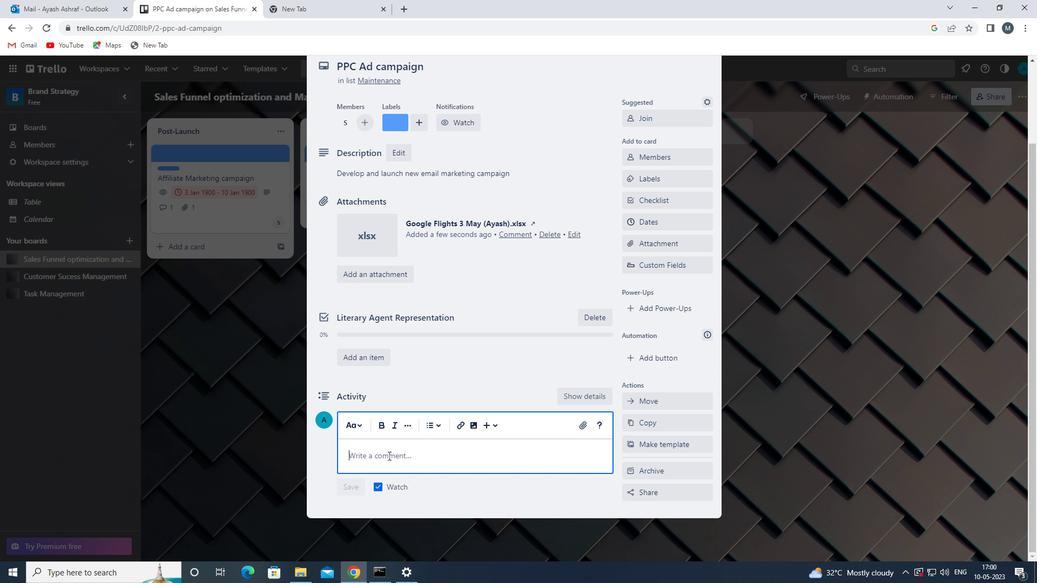 
Action: Key pressed <Key.shift>LET<Key.space>US<Key.space>APPROACH<Key.space>THIS<Key.space>TASK<Key.space>WITH<Key.space>A<Key.space>SENSE<Key.space><Key.backspace><Key.space>OF<Key.space>SELF-REFLECTION<Key.space>AND<Key.space>SELF-AWARENESS,RECOGNIZING
Screenshot: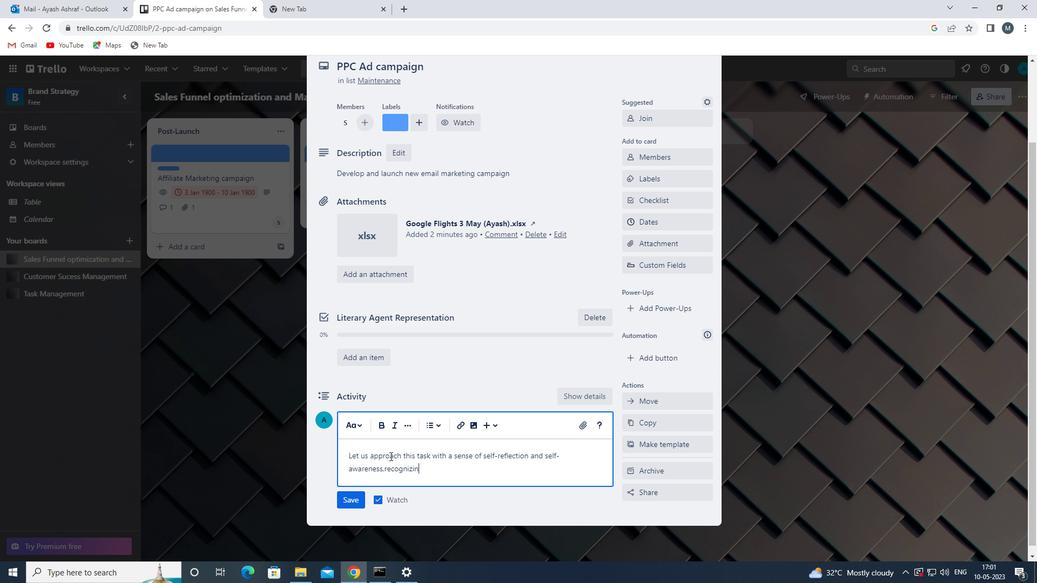 
Action: Mouse moved to (384, 469)
Screenshot: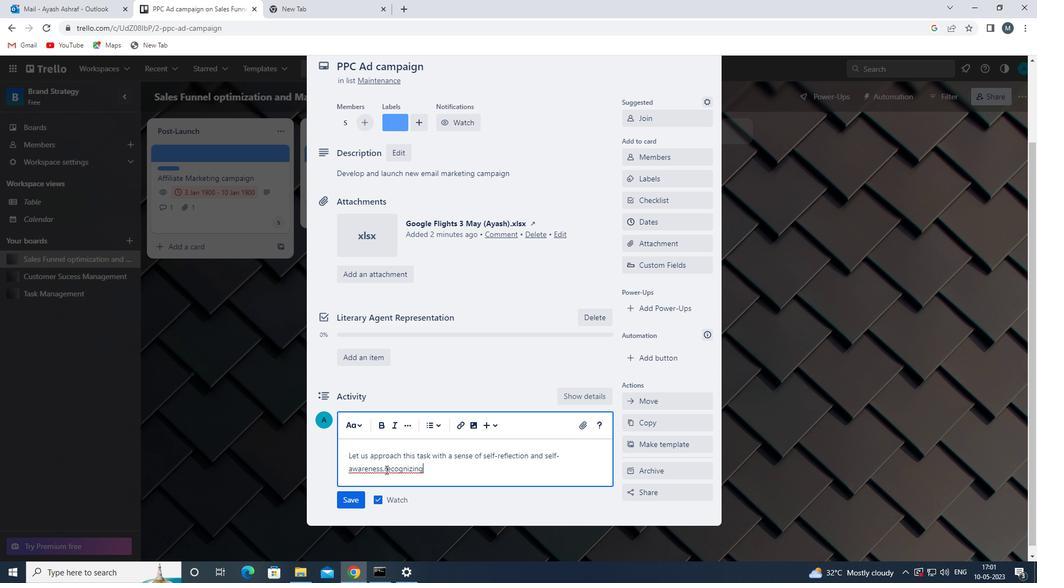 
Action: Mouse pressed left at (384, 469)
Screenshot: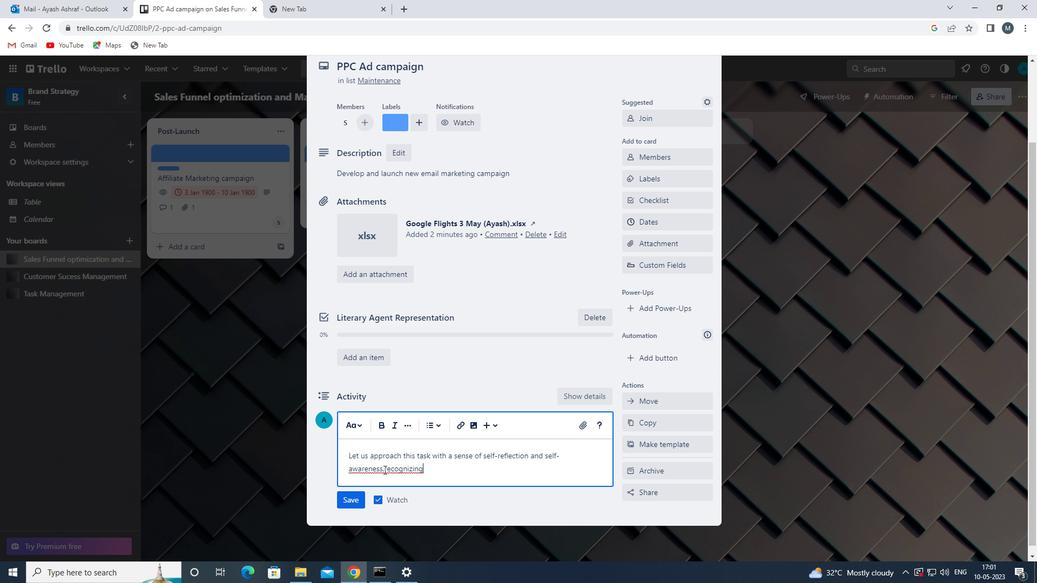 
Action: Key pressed <Key.space>
Screenshot: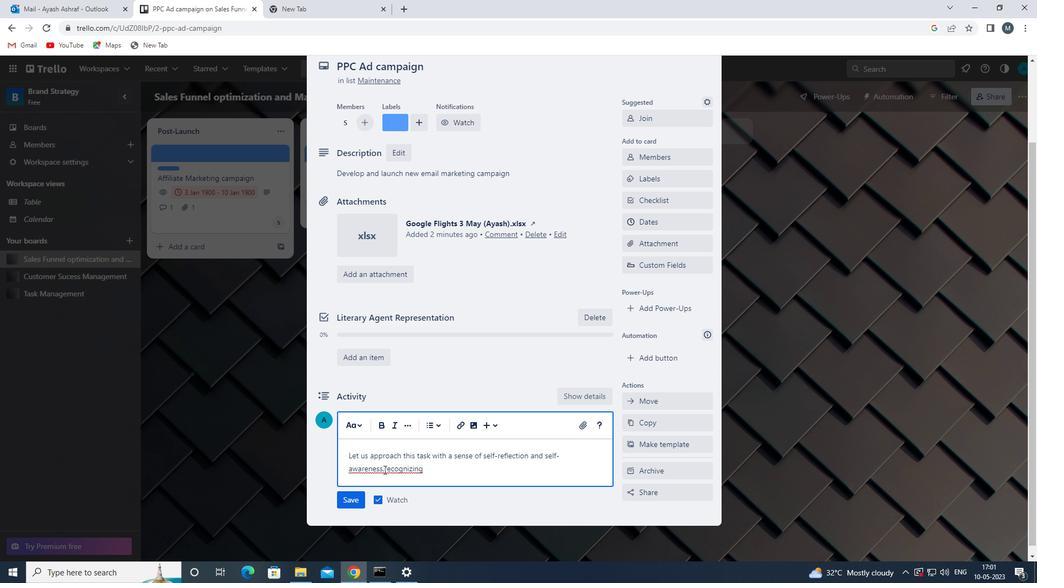 
Action: Mouse moved to (405, 471)
Screenshot: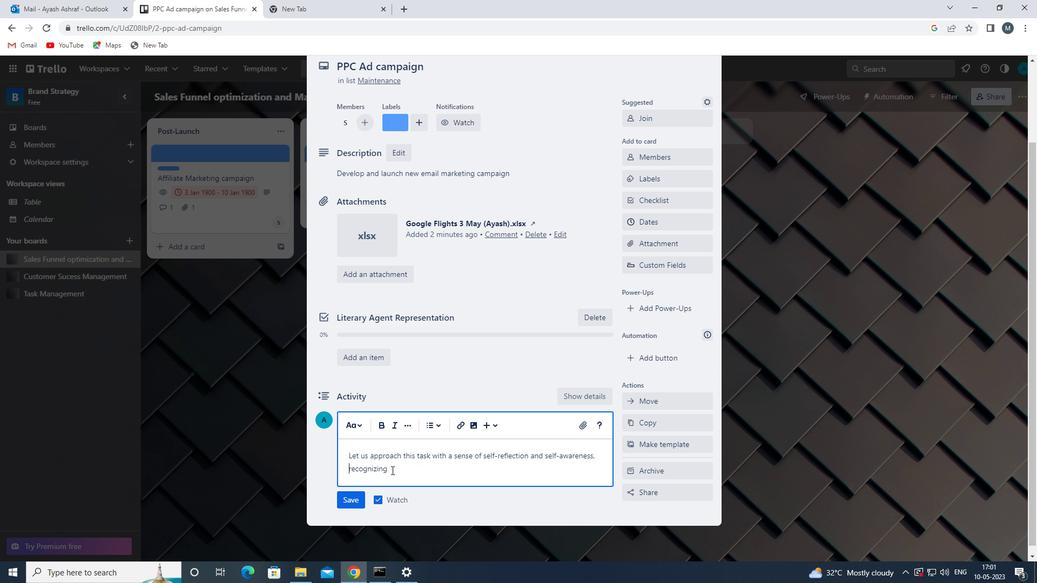 
Action: Mouse pressed left at (405, 471)
Screenshot: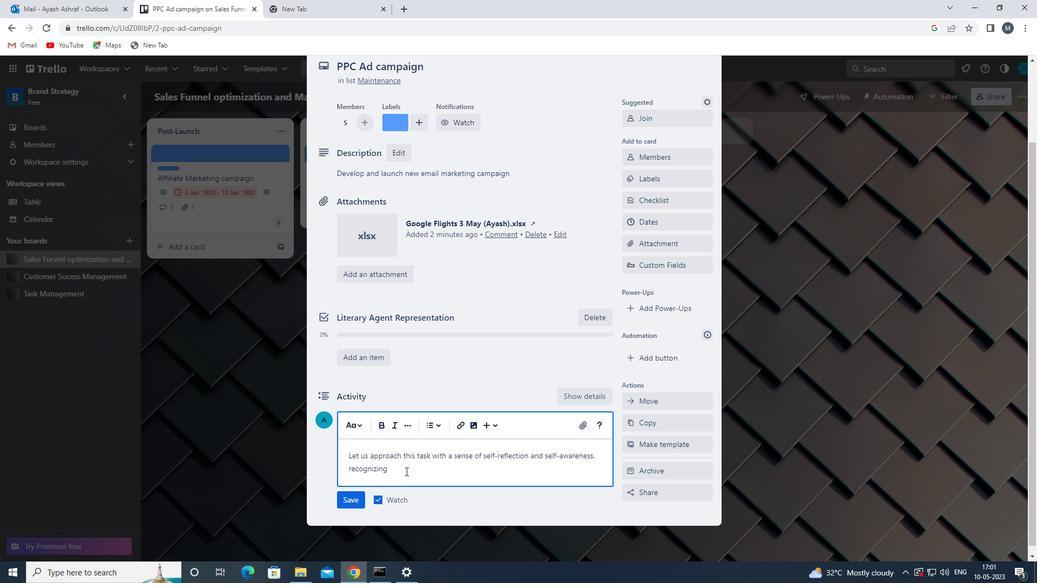 
Action: Mouse moved to (406, 471)
Screenshot: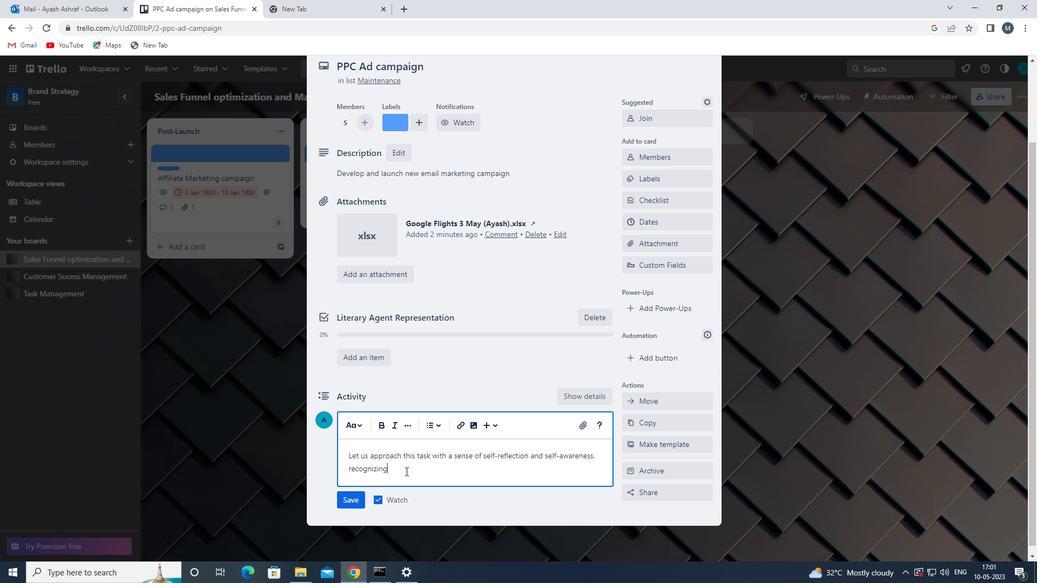 
Action: Key pressed <Key.space>OUR<Key.space>OWN<Key.space>STRENGTHS<Key.space>AND<Key.space>WEAKNESSES<Key.space>
Screenshot: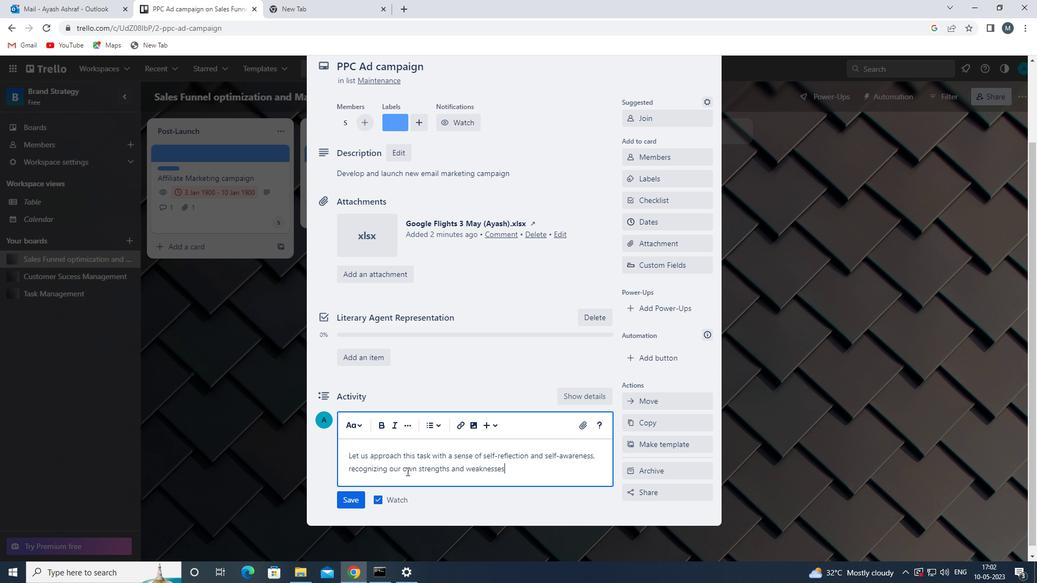 
Action: Mouse moved to (348, 495)
Screenshot: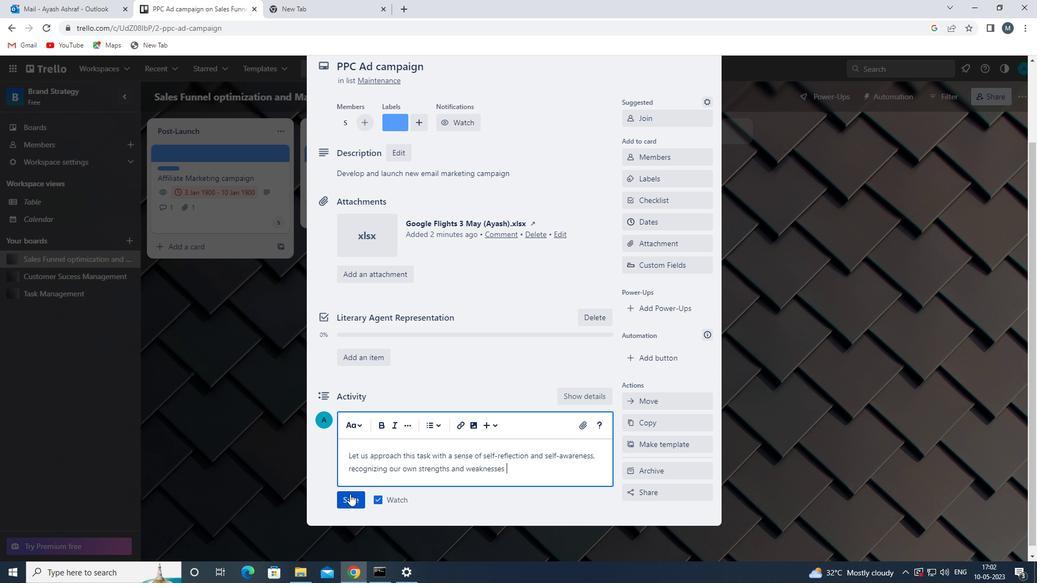 
Action: Mouse pressed left at (348, 495)
Screenshot: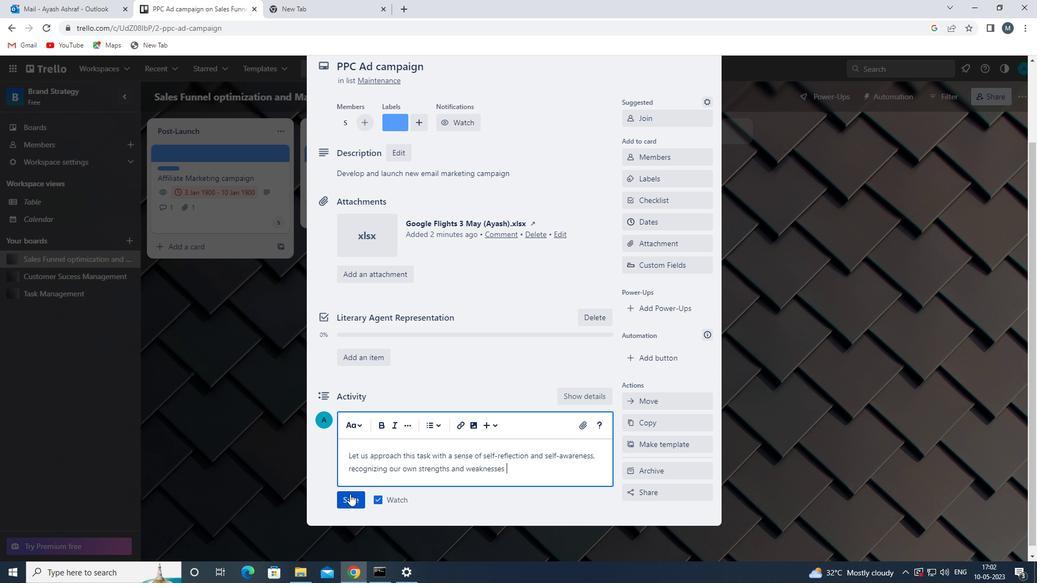 
Action: Mouse moved to (649, 216)
Screenshot: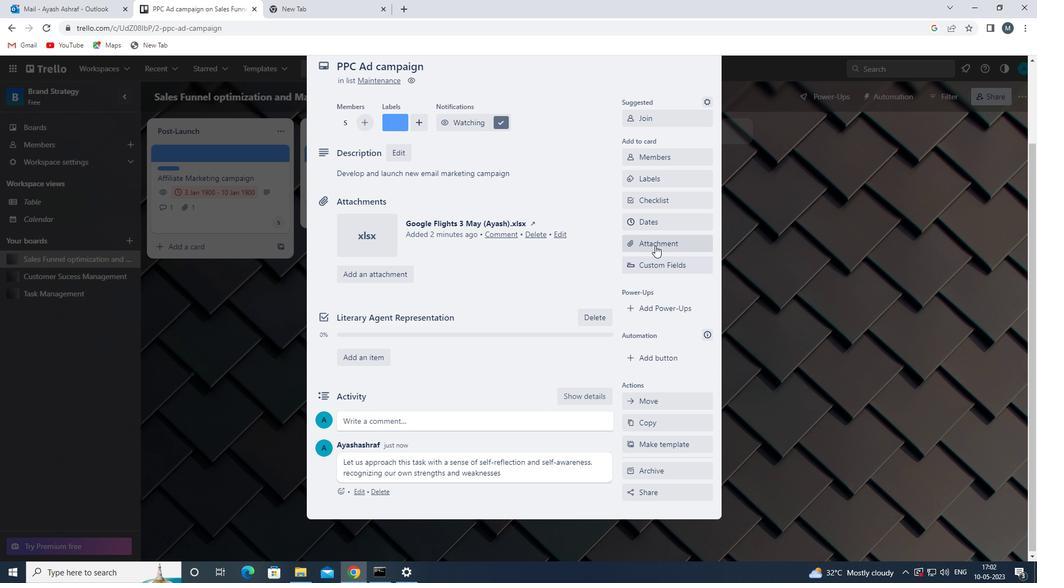 
Action: Mouse pressed left at (649, 216)
Screenshot: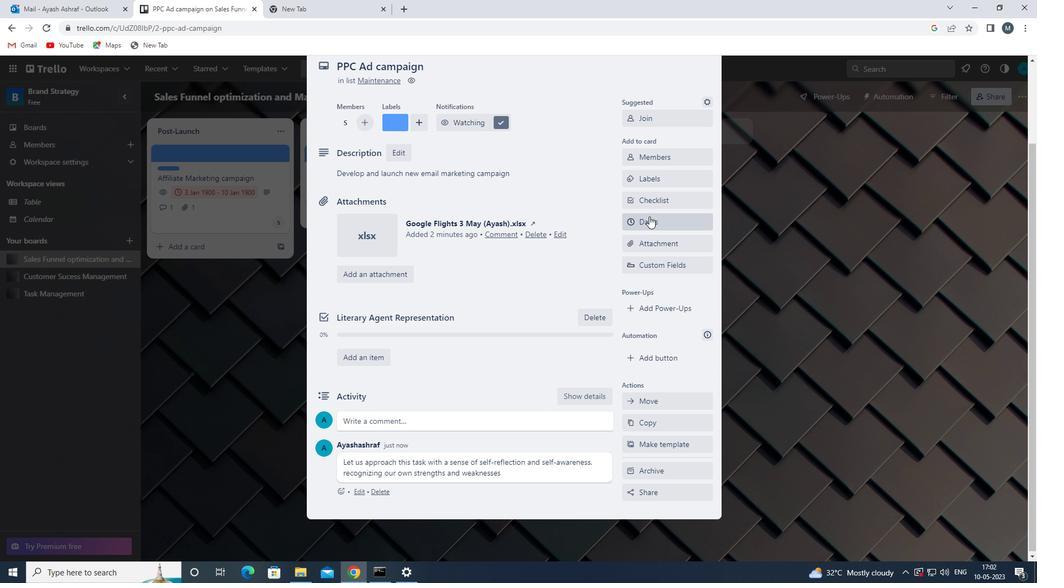 
Action: Mouse moved to (630, 293)
Screenshot: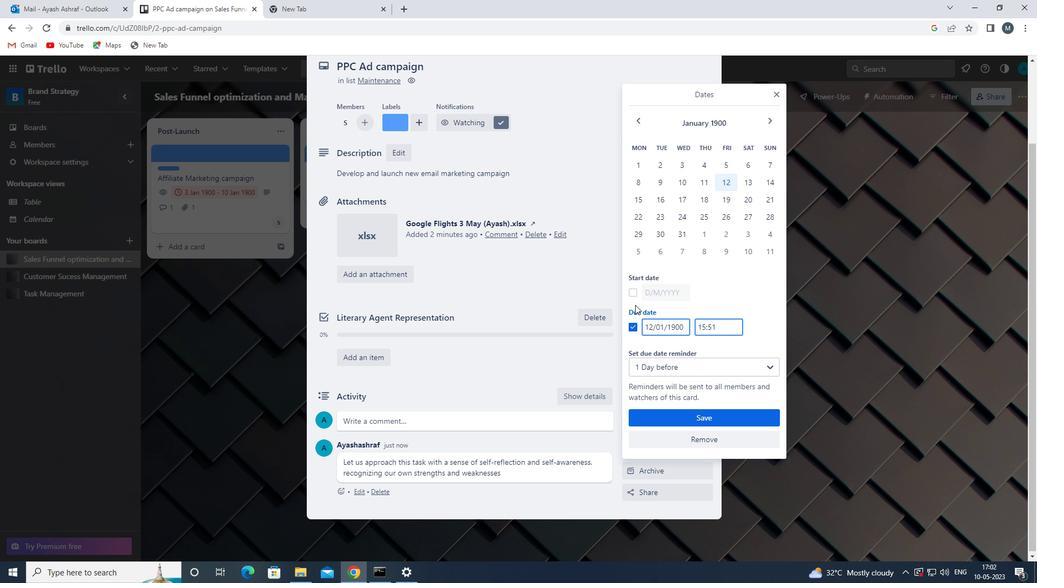 
Action: Mouse pressed left at (630, 293)
Screenshot: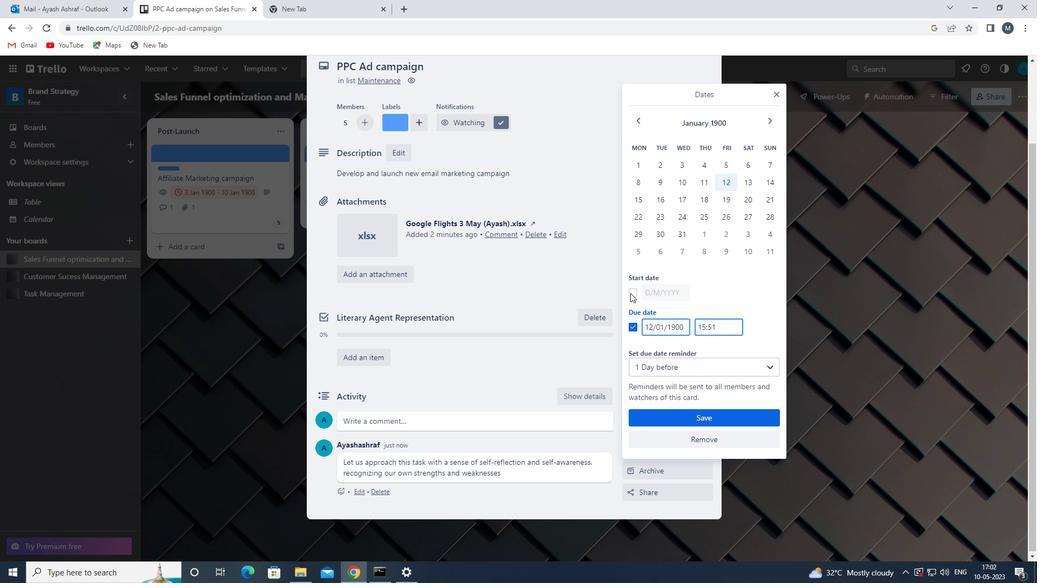 
Action: Mouse moved to (651, 294)
Screenshot: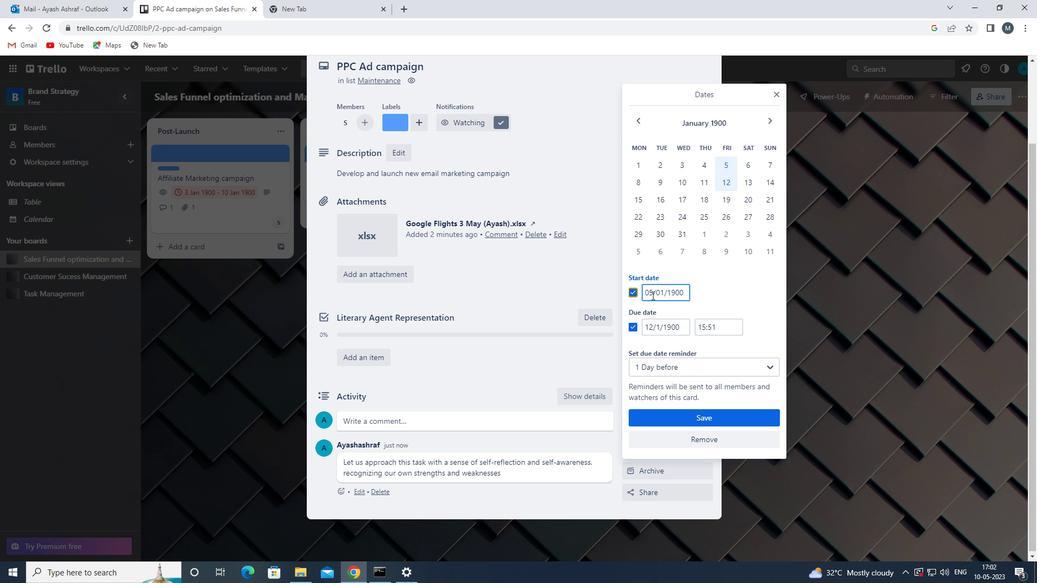 
Action: Mouse pressed left at (651, 294)
Screenshot: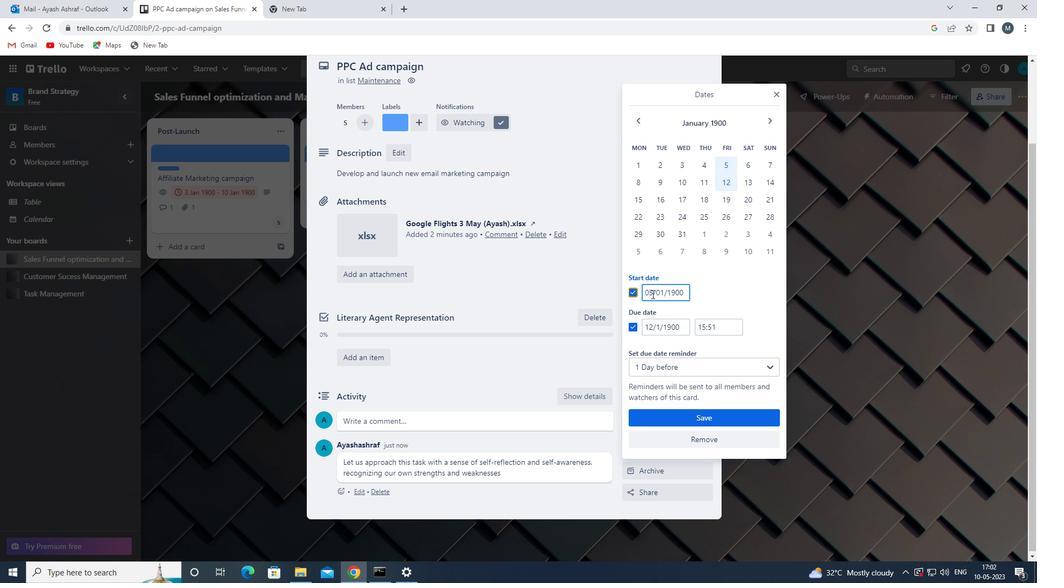 
Action: Mouse moved to (648, 294)
Screenshot: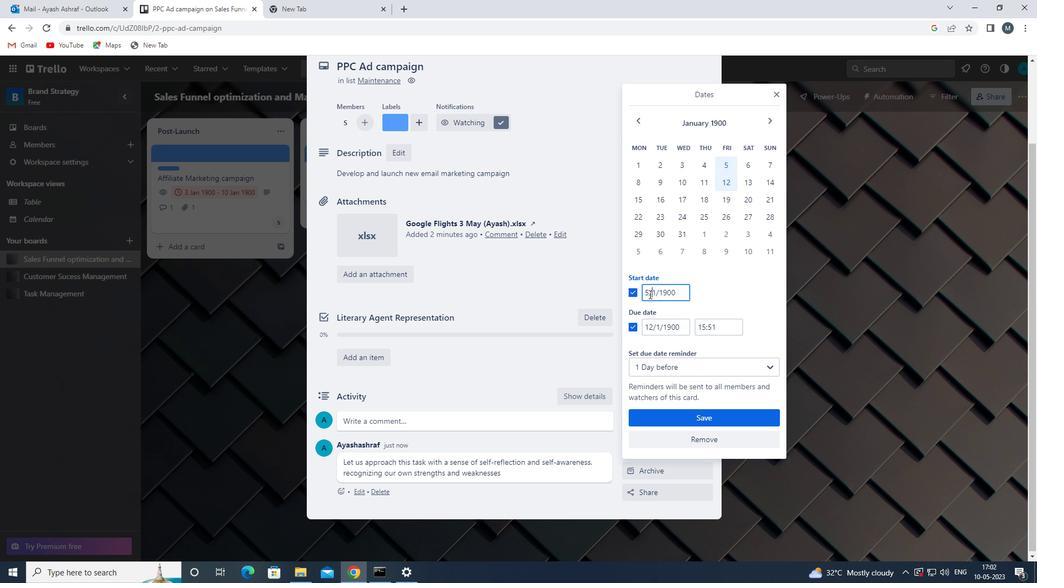 
Action: Mouse pressed left at (648, 294)
Screenshot: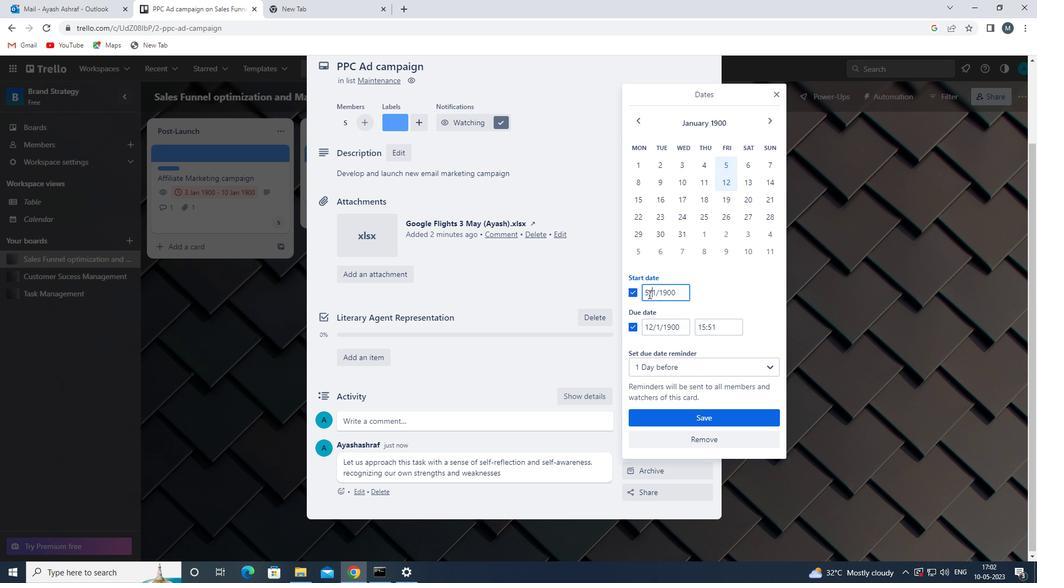 
Action: Mouse moved to (651, 294)
Screenshot: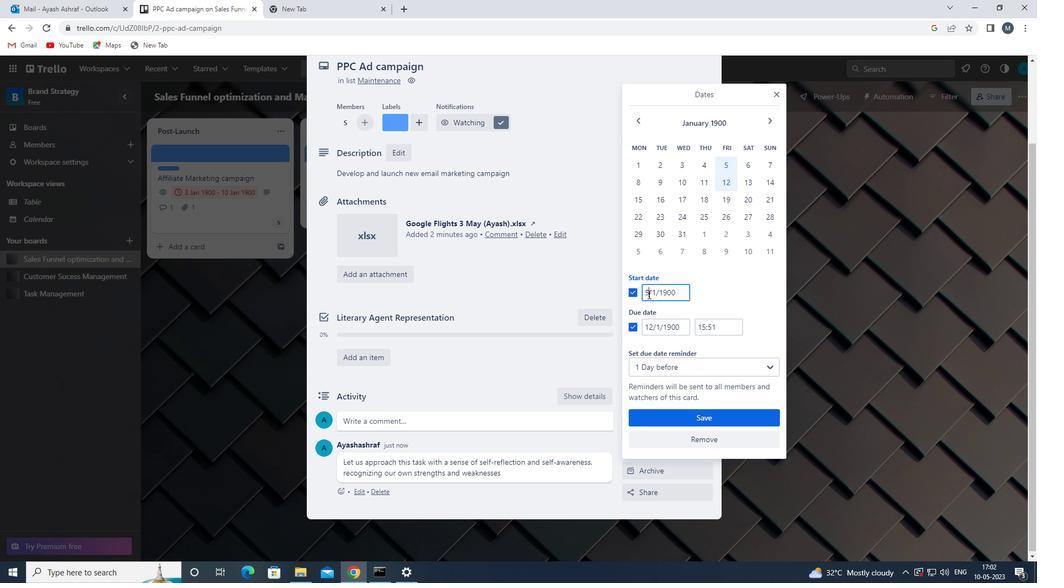 
Action: Key pressed <Key.backspace>
Screenshot: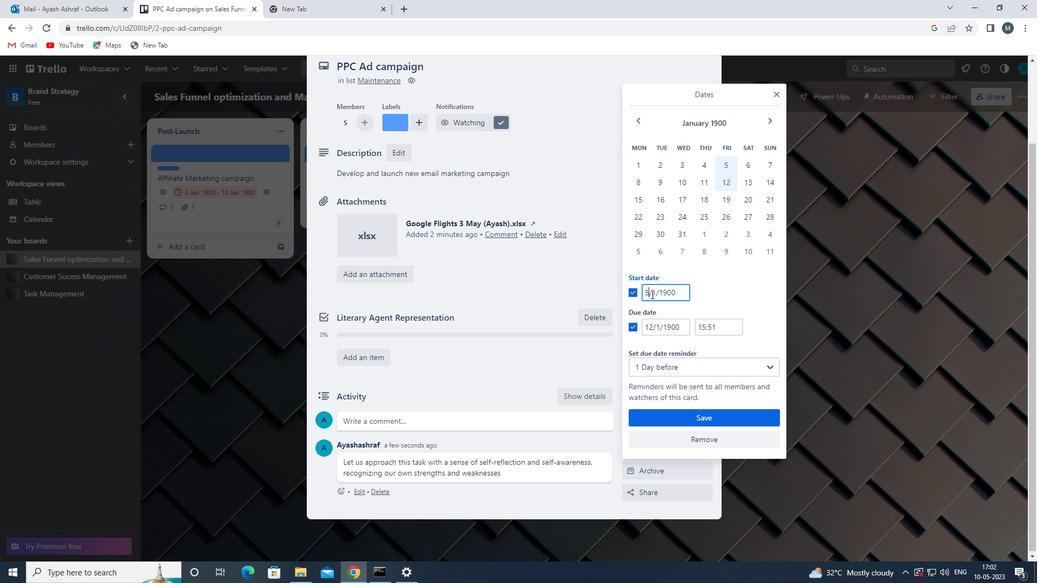 
Action: Mouse moved to (646, 296)
Screenshot: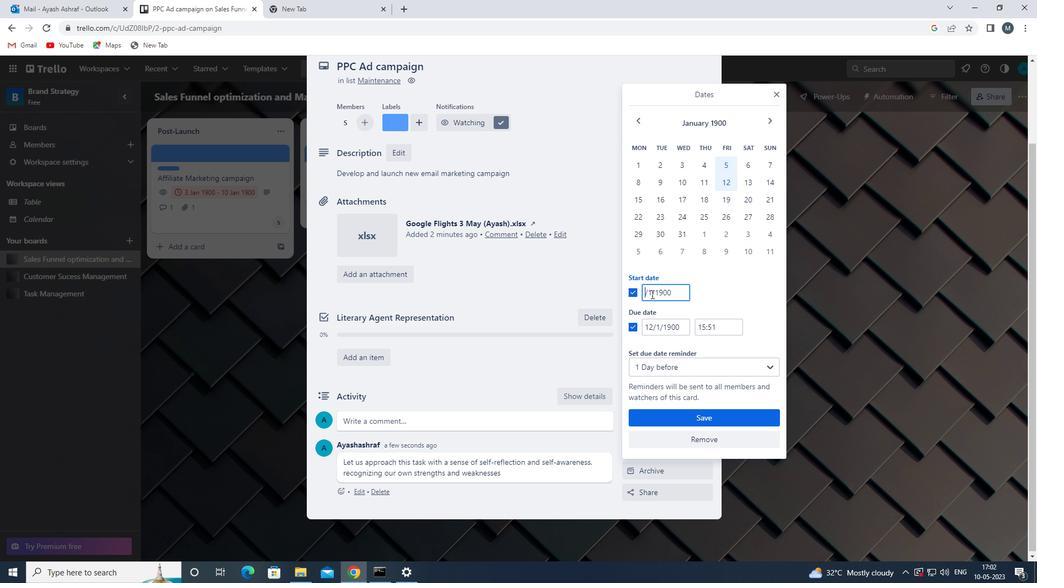 
Action: Key pressed <<96>>
Screenshot: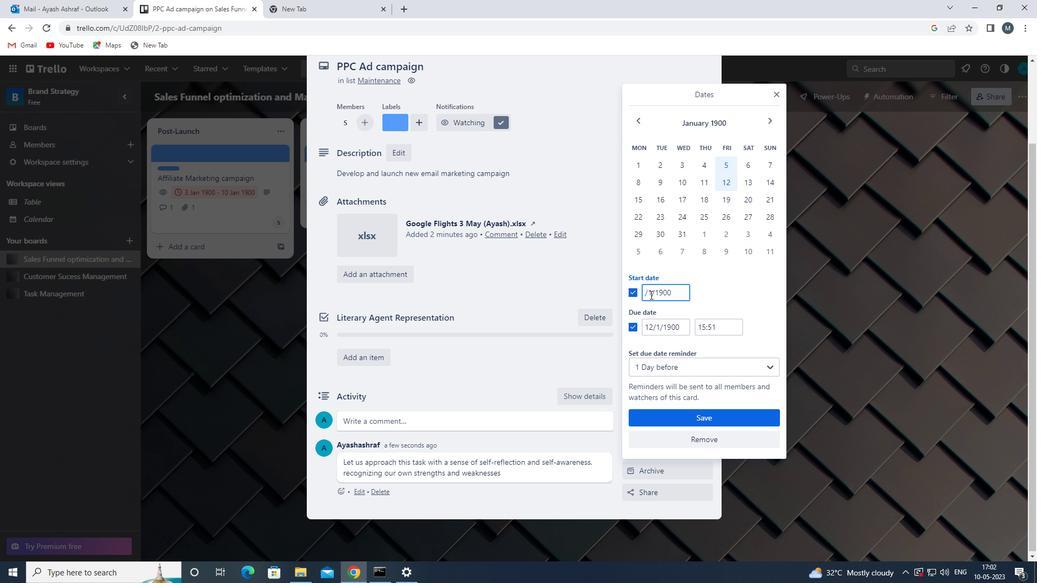
Action: Mouse moved to (646, 296)
Screenshot: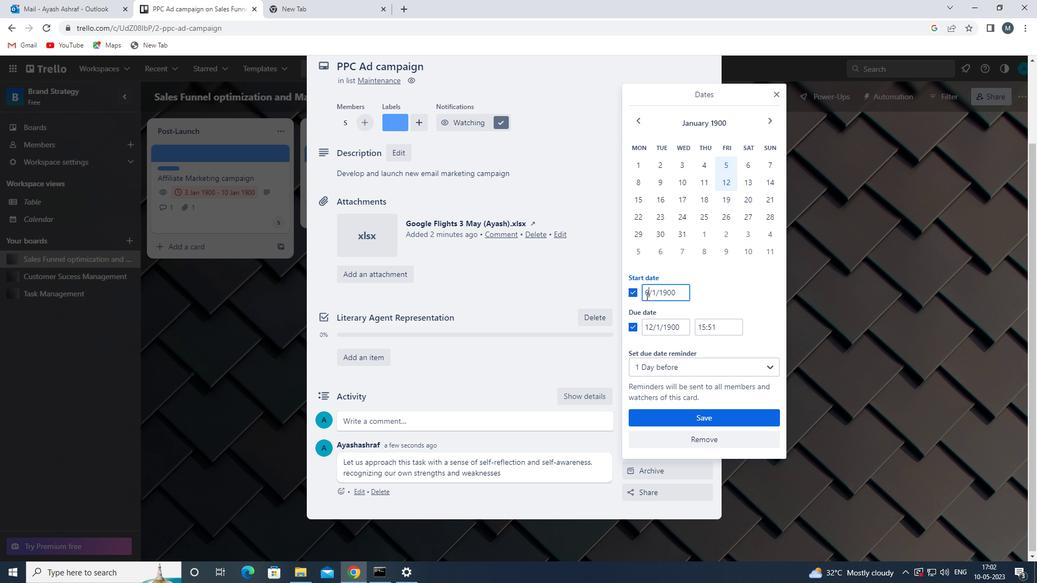 
Action: Key pressed <<102>>
Screenshot: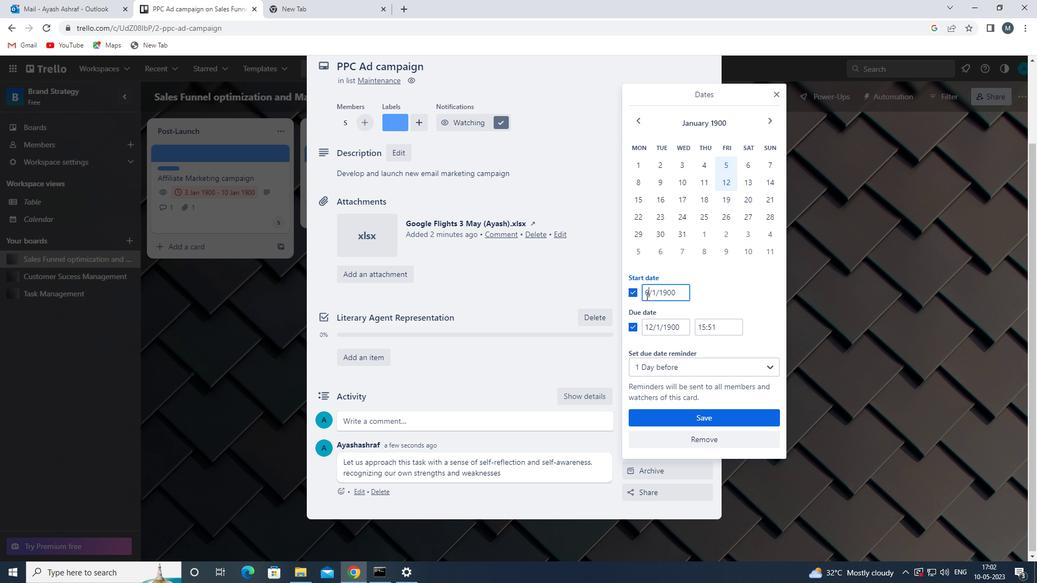 
Action: Mouse moved to (656, 294)
Screenshot: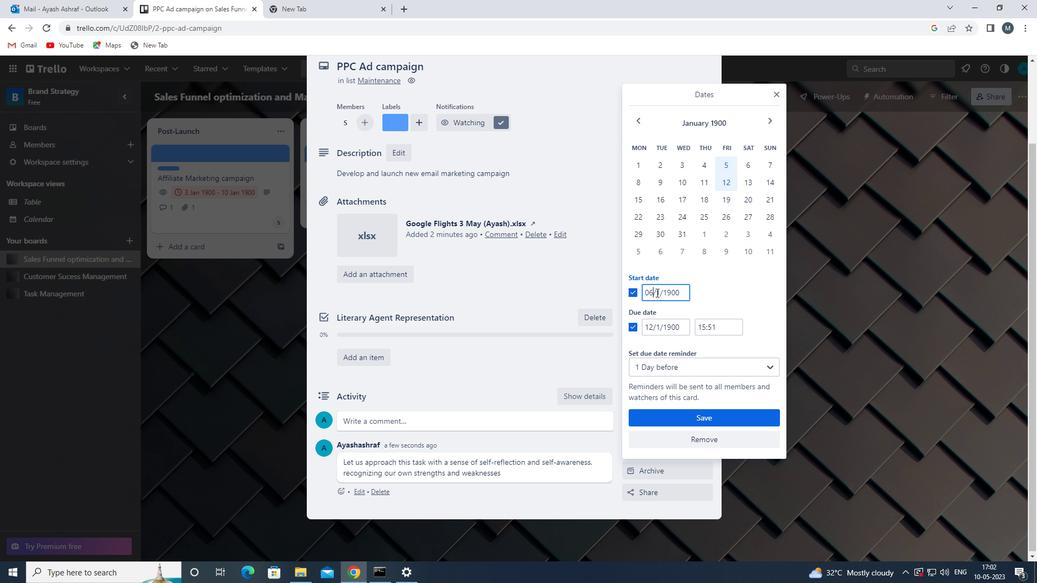 
Action: Mouse pressed left at (656, 294)
Screenshot: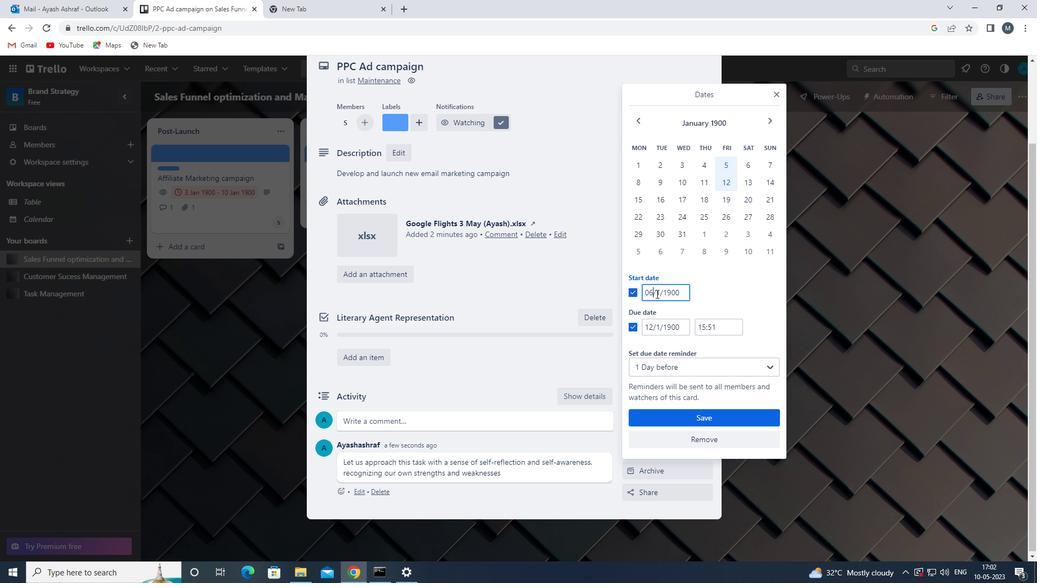 
Action: Mouse moved to (657, 294)
Screenshot: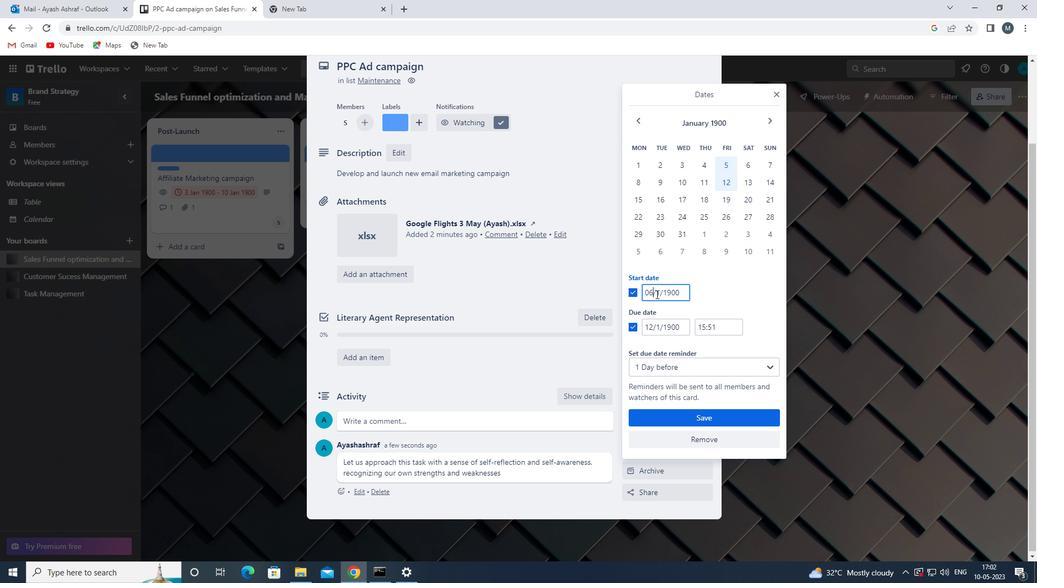 
Action: Key pressed <<96>>
Screenshot: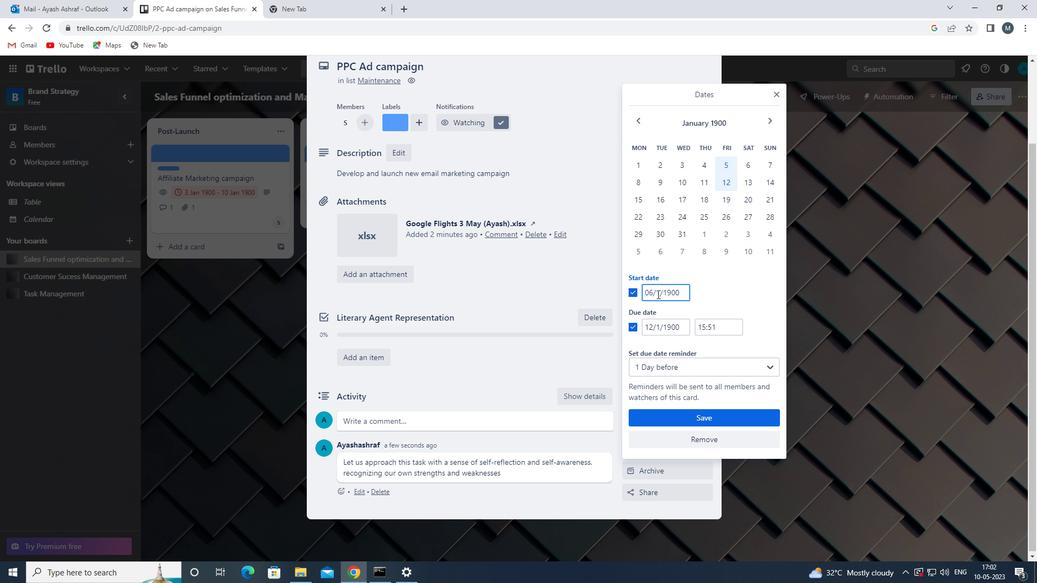 
Action: Mouse moved to (652, 327)
Screenshot: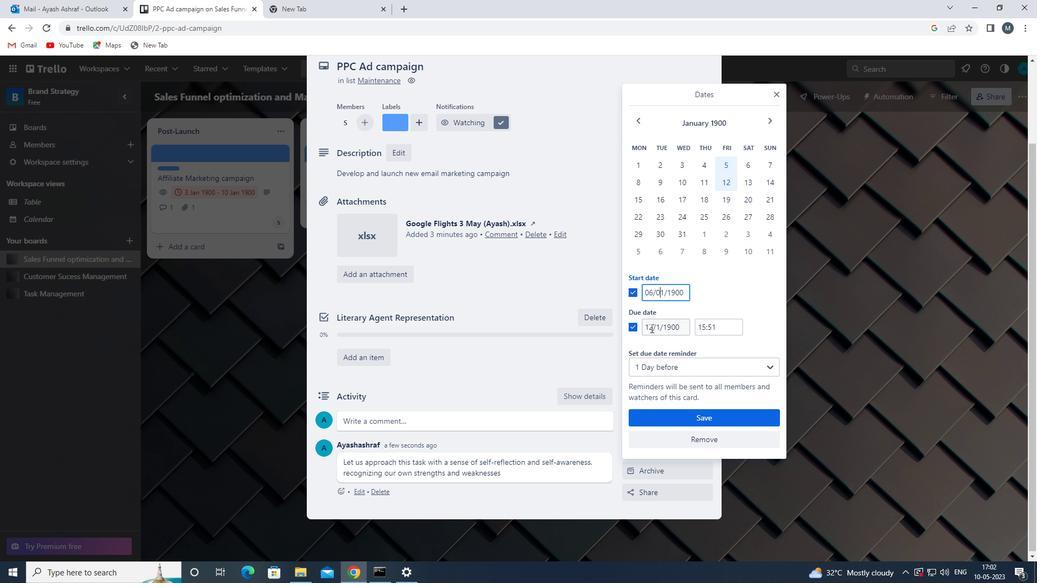 
Action: Mouse pressed left at (652, 327)
Screenshot: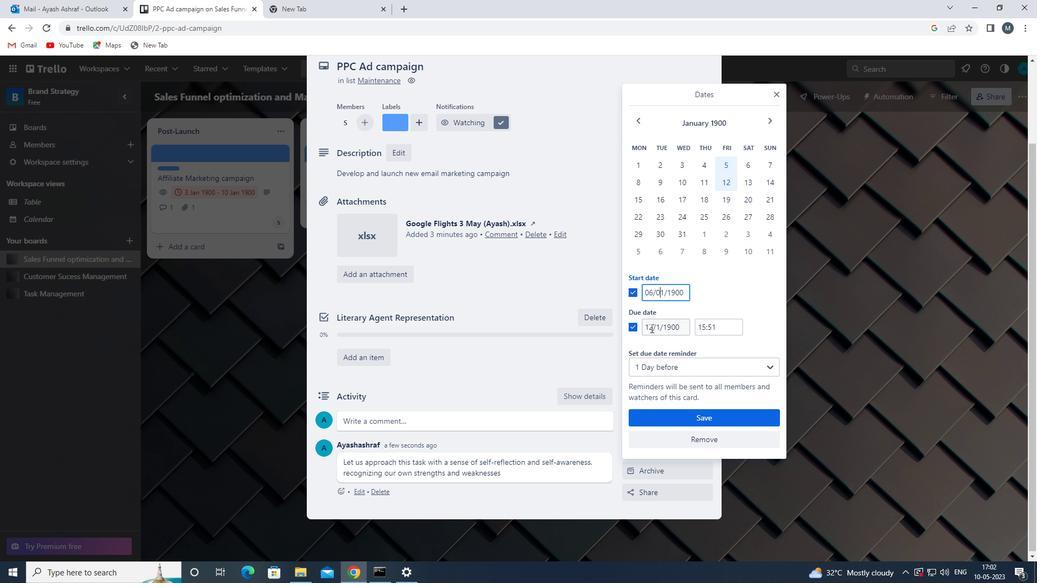 
Action: Mouse moved to (659, 327)
Screenshot: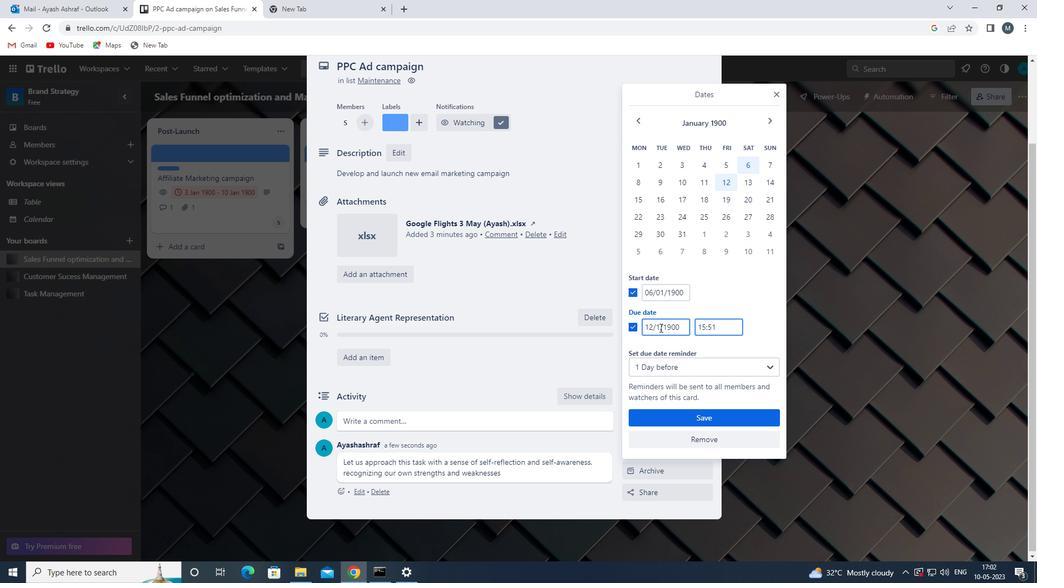 
Action: Key pressed <Key.backspace><Key.backspace><<97>><<99>>
Screenshot: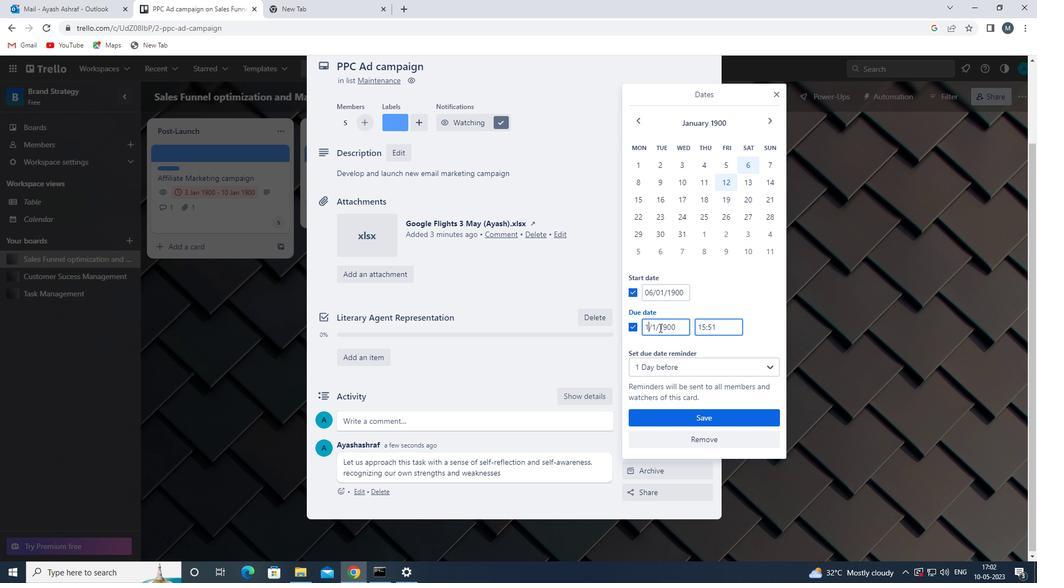 
Action: Mouse moved to (658, 326)
Screenshot: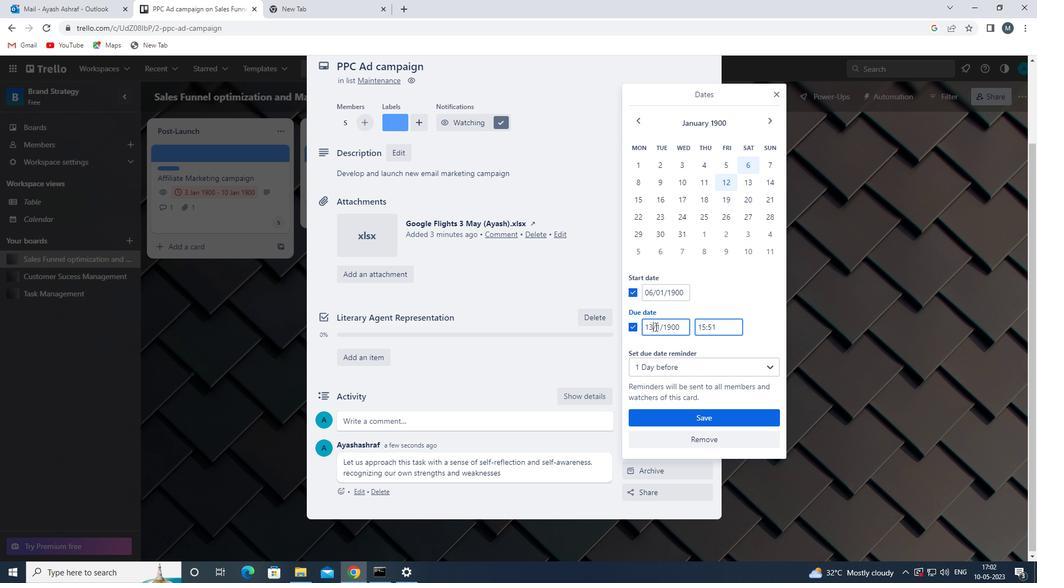
Action: Mouse pressed left at (658, 326)
Screenshot: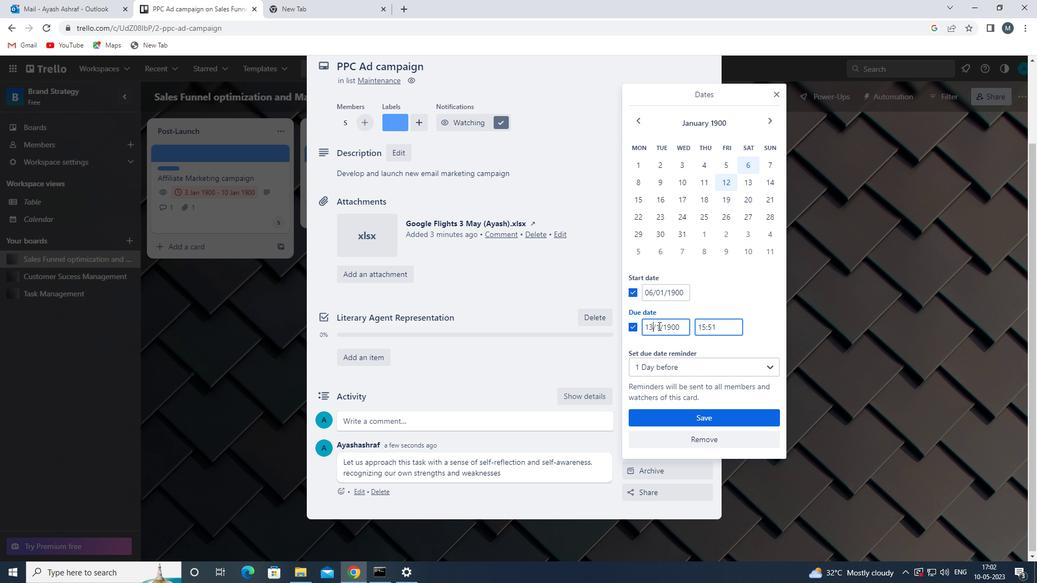 
Action: Mouse moved to (656, 327)
Screenshot: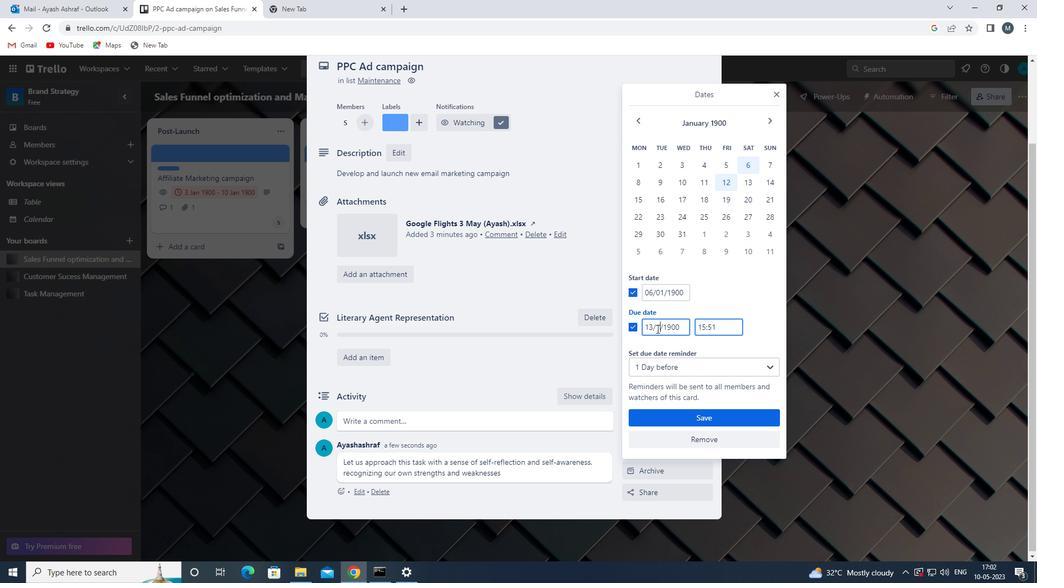 
Action: Mouse pressed left at (656, 327)
Screenshot: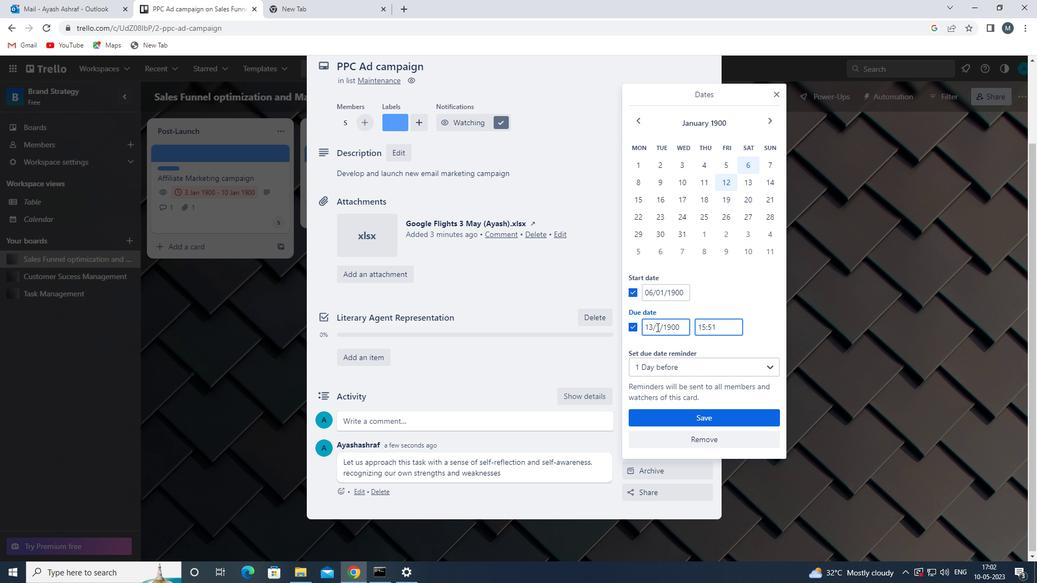 
Action: Mouse moved to (655, 329)
Screenshot: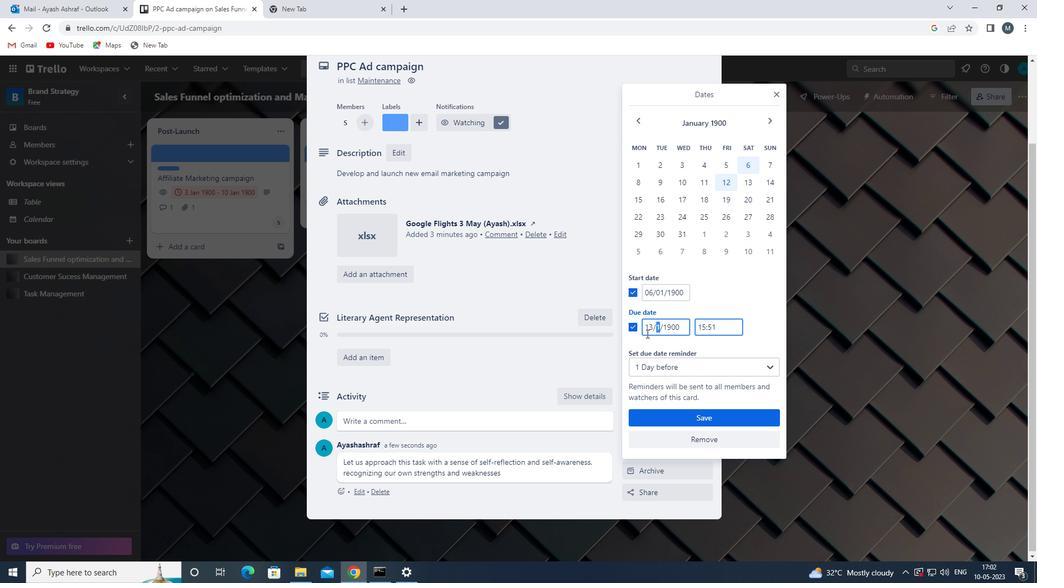 
Action: Mouse pressed left at (655, 329)
Screenshot: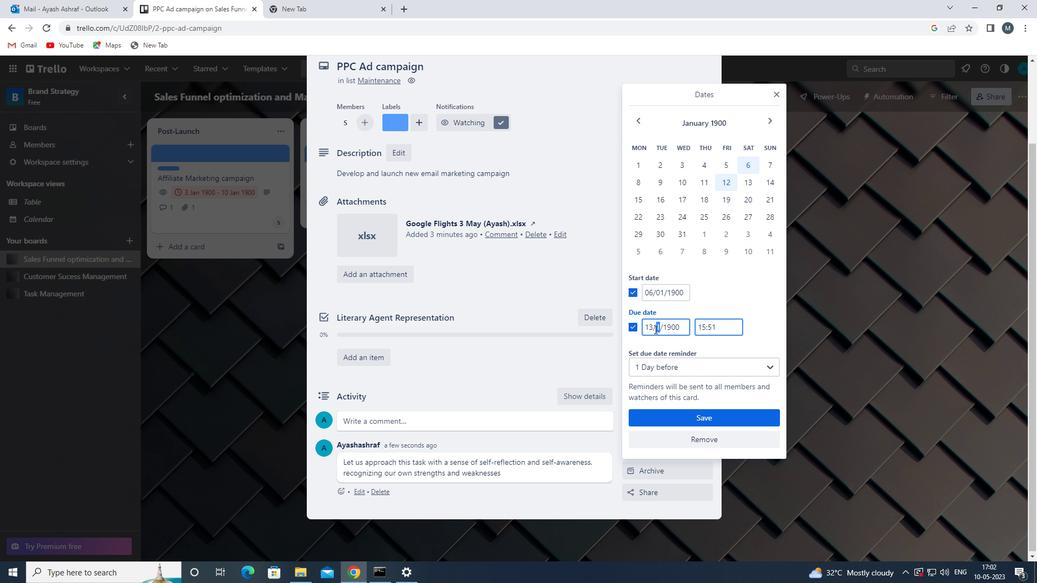 
Action: Mouse moved to (663, 327)
Screenshot: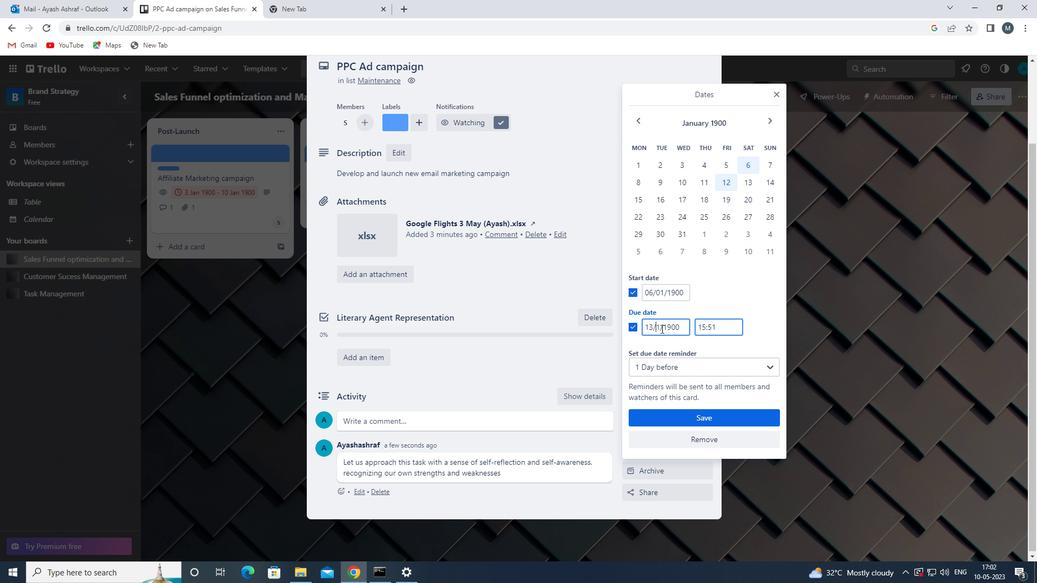 
Action: Key pressed <<96>>
Screenshot: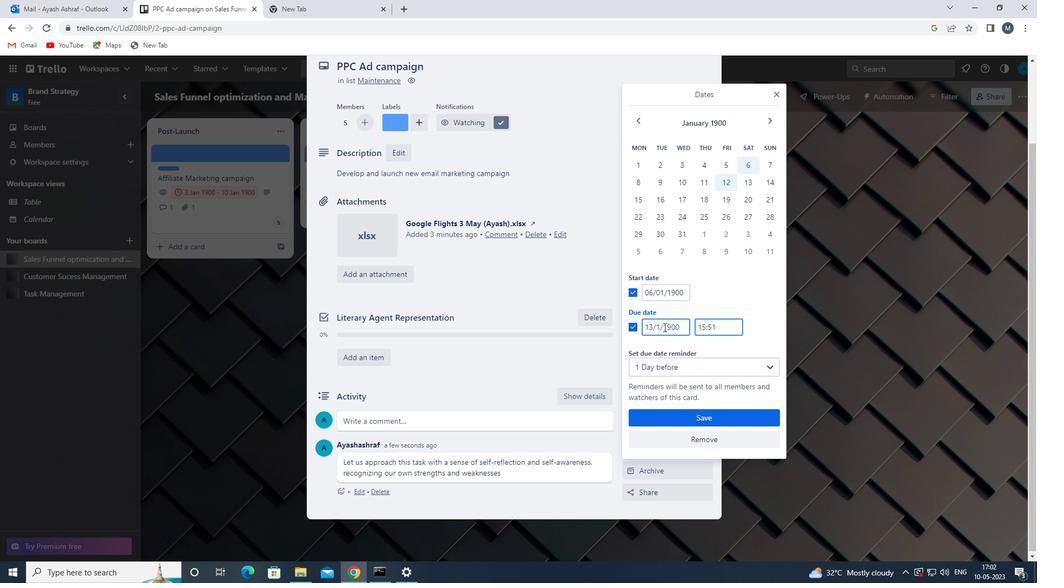 
Action: Mouse moved to (671, 415)
Screenshot: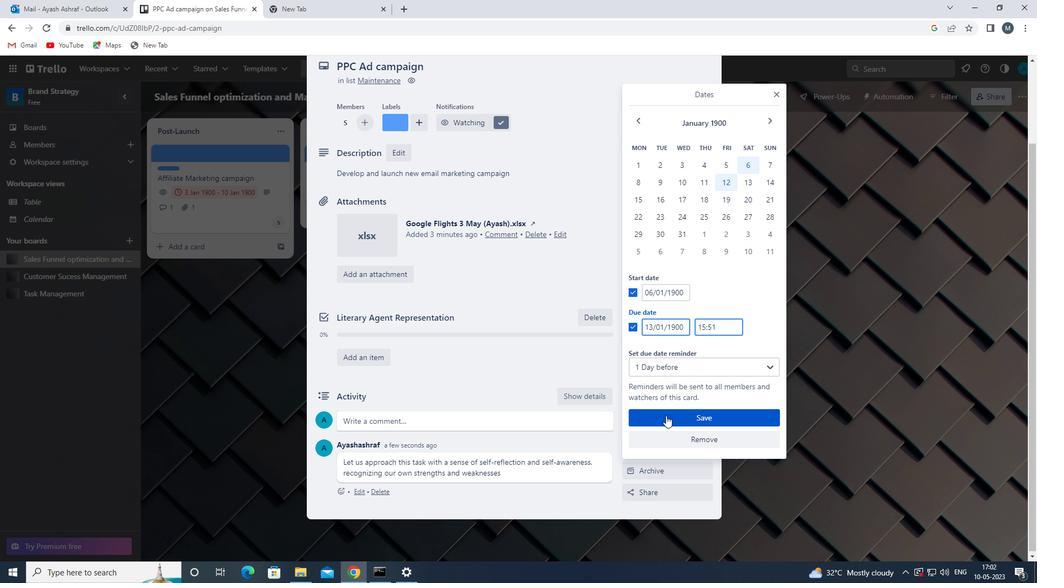 
Action: Mouse pressed left at (671, 415)
Screenshot: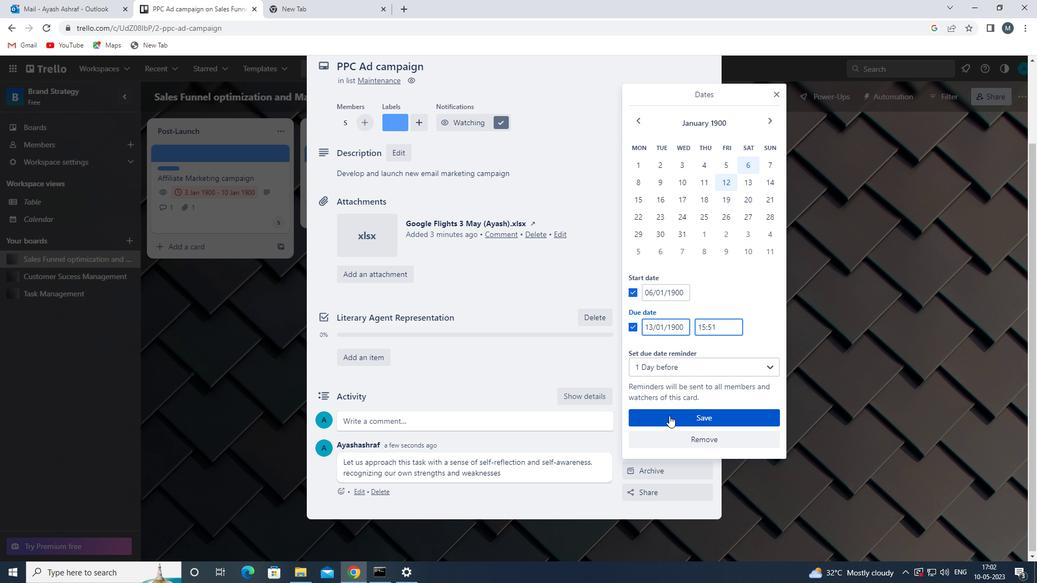 
Action: Mouse moved to (662, 364)
Screenshot: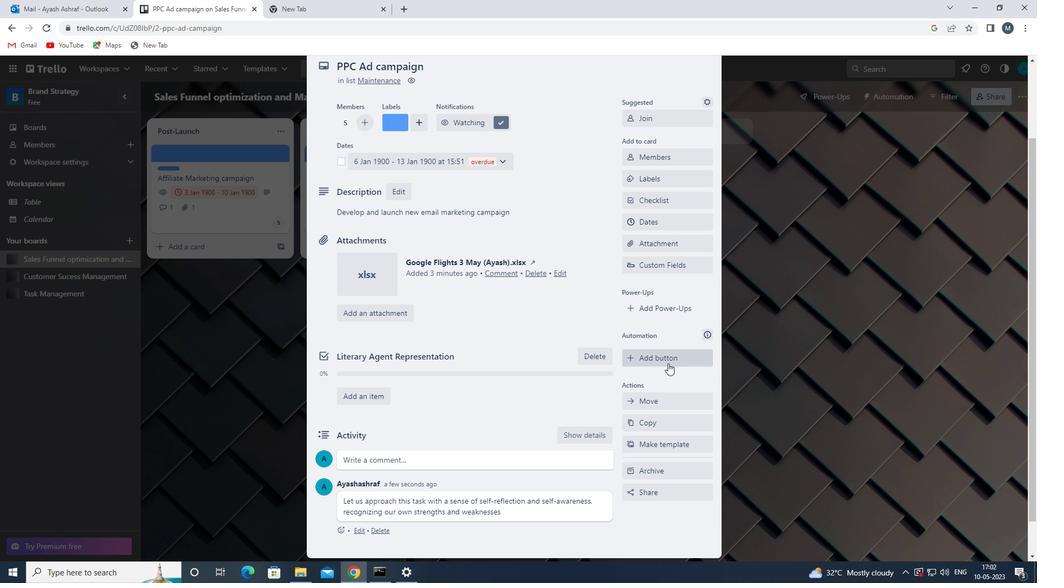 
